 Task: Check the departure time for the last Miami Trolley from Downtown Miami to Midtown.
Action: Mouse moved to (279, 73)
Screenshot: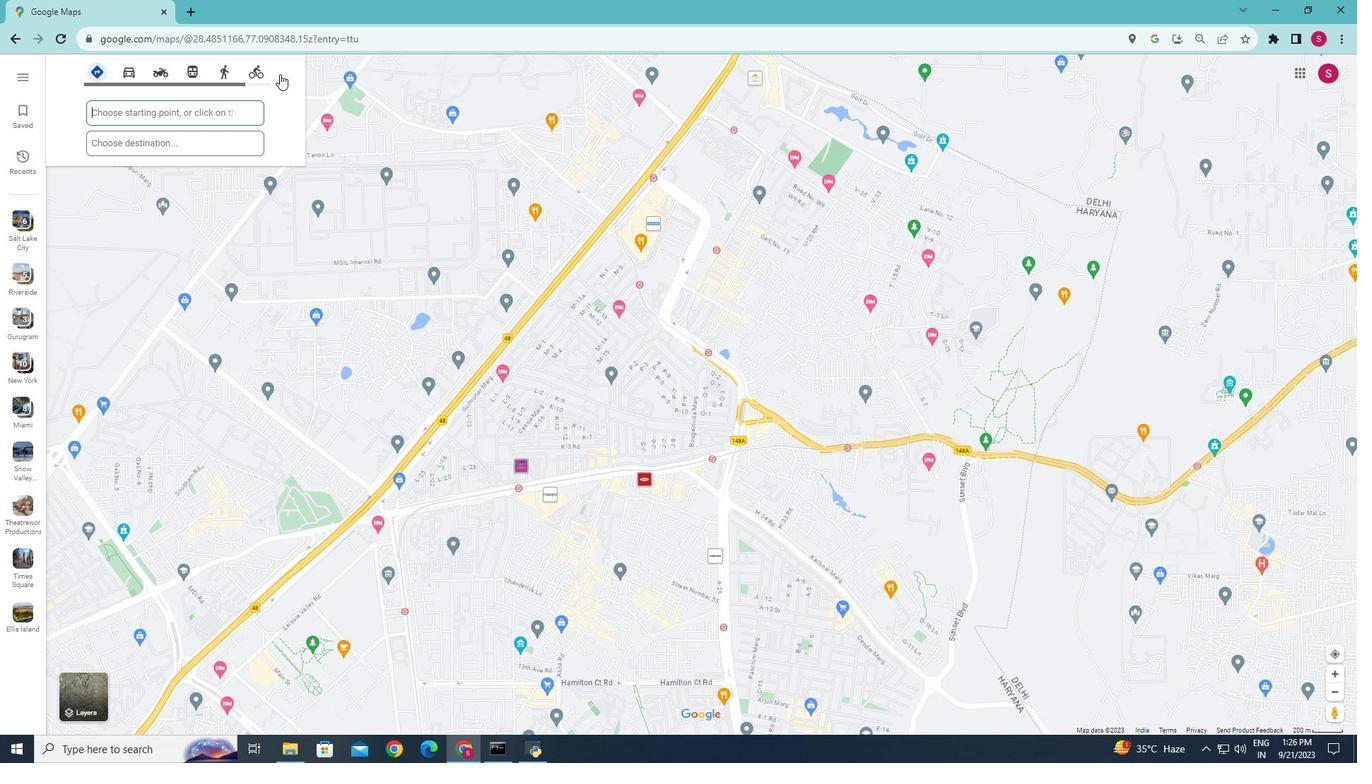 
Action: Mouse pressed left at (279, 73)
Screenshot: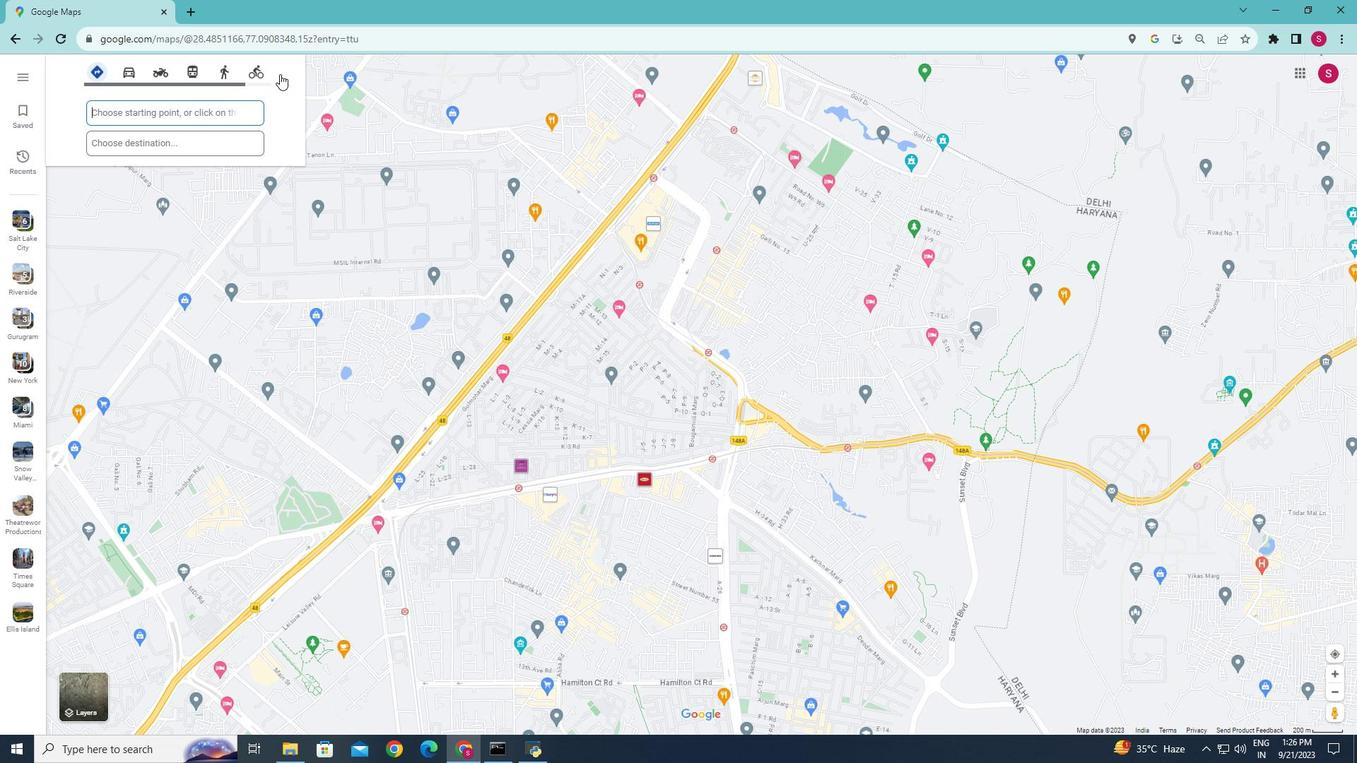 
Action: Mouse moved to (188, 70)
Screenshot: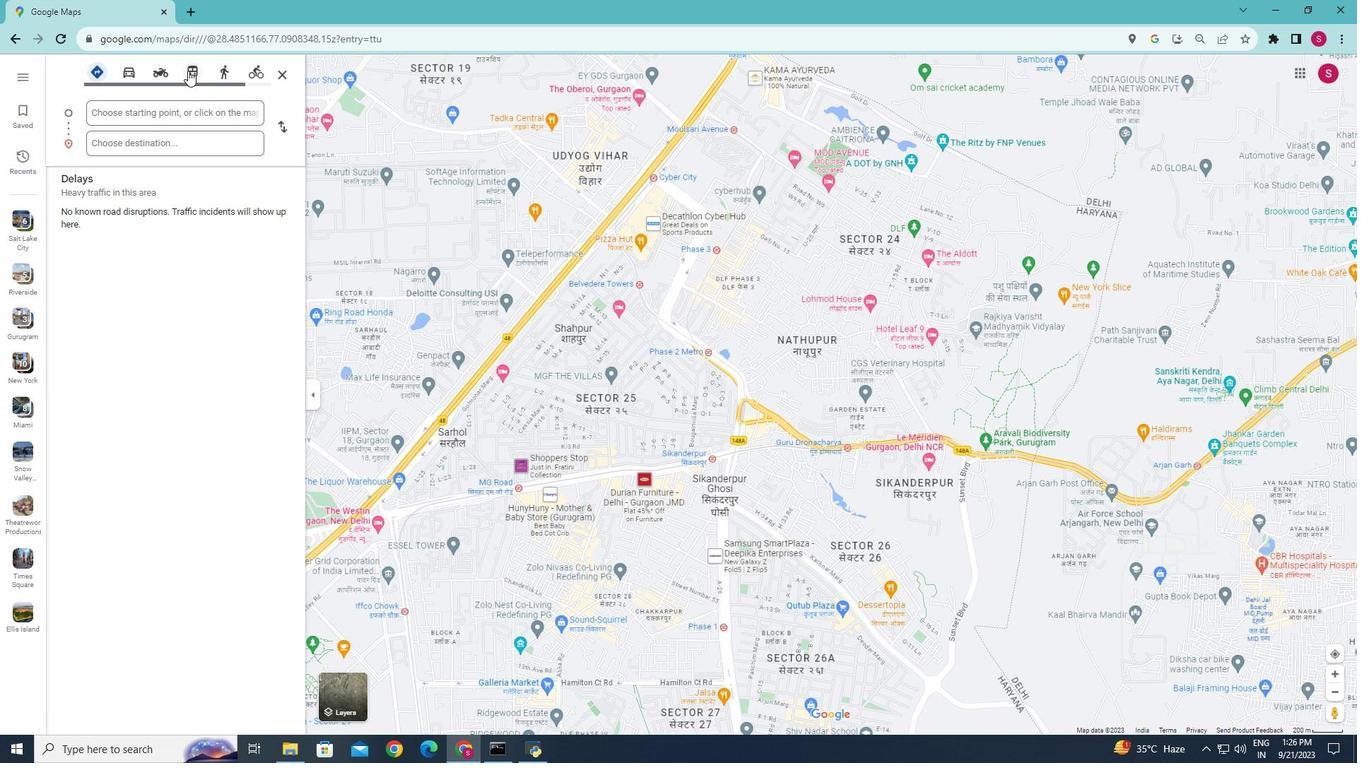 
Action: Mouse pressed left at (188, 70)
Screenshot: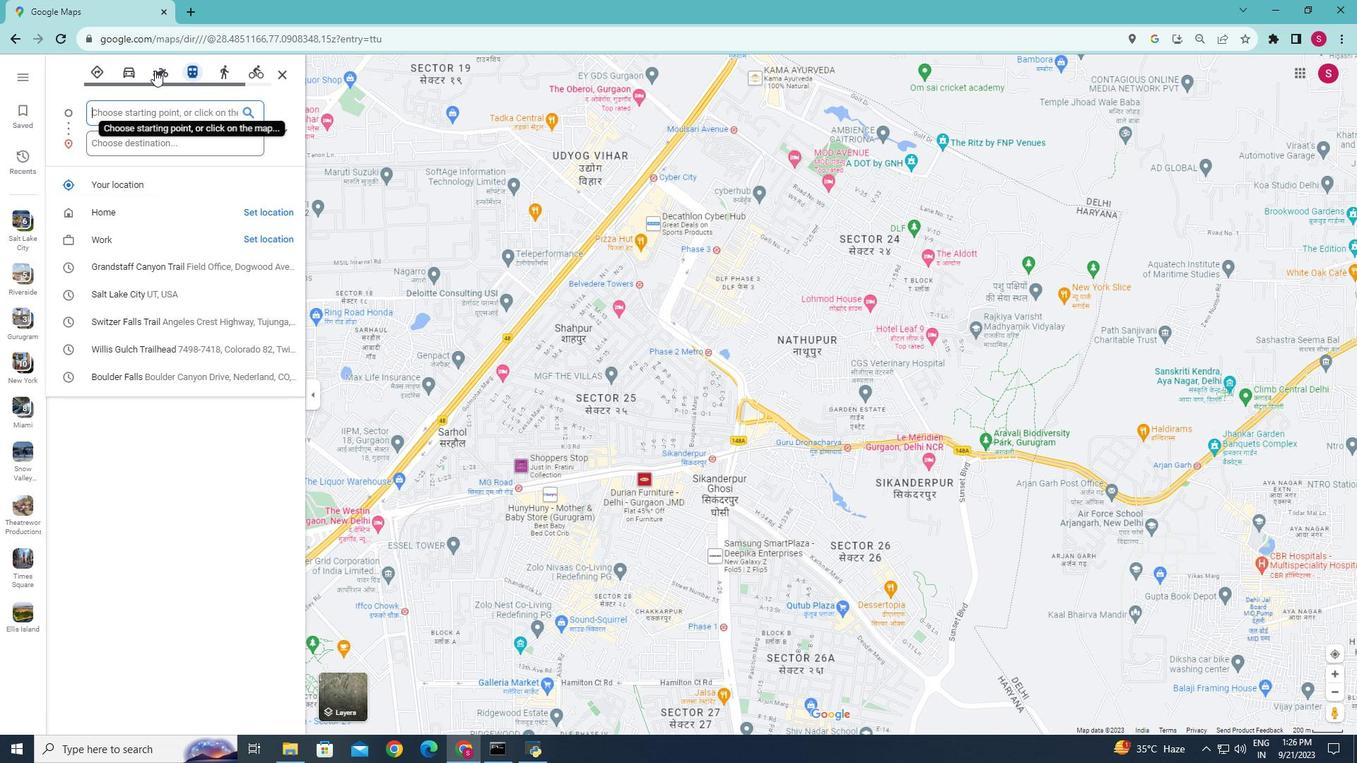 
Action: Mouse moved to (95, 65)
Screenshot: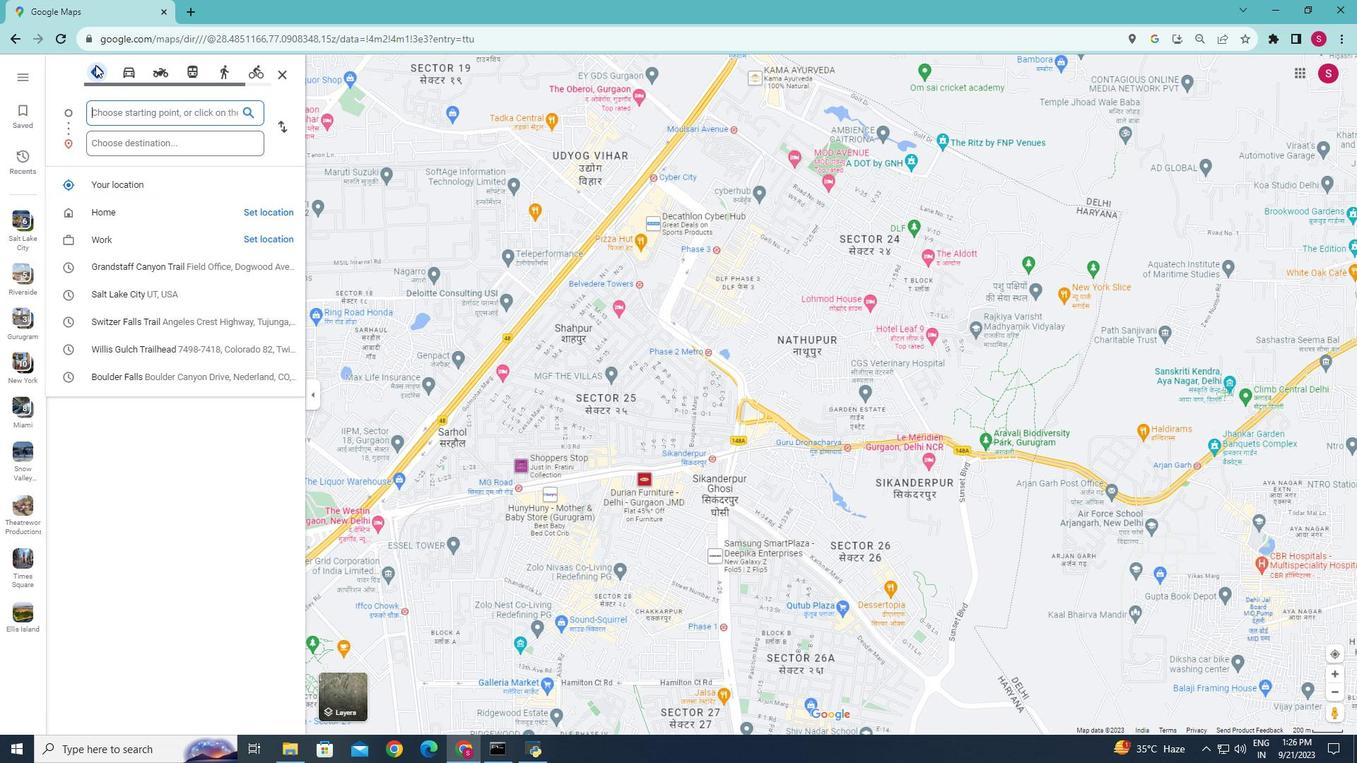 
Action: Mouse pressed left at (95, 65)
Screenshot: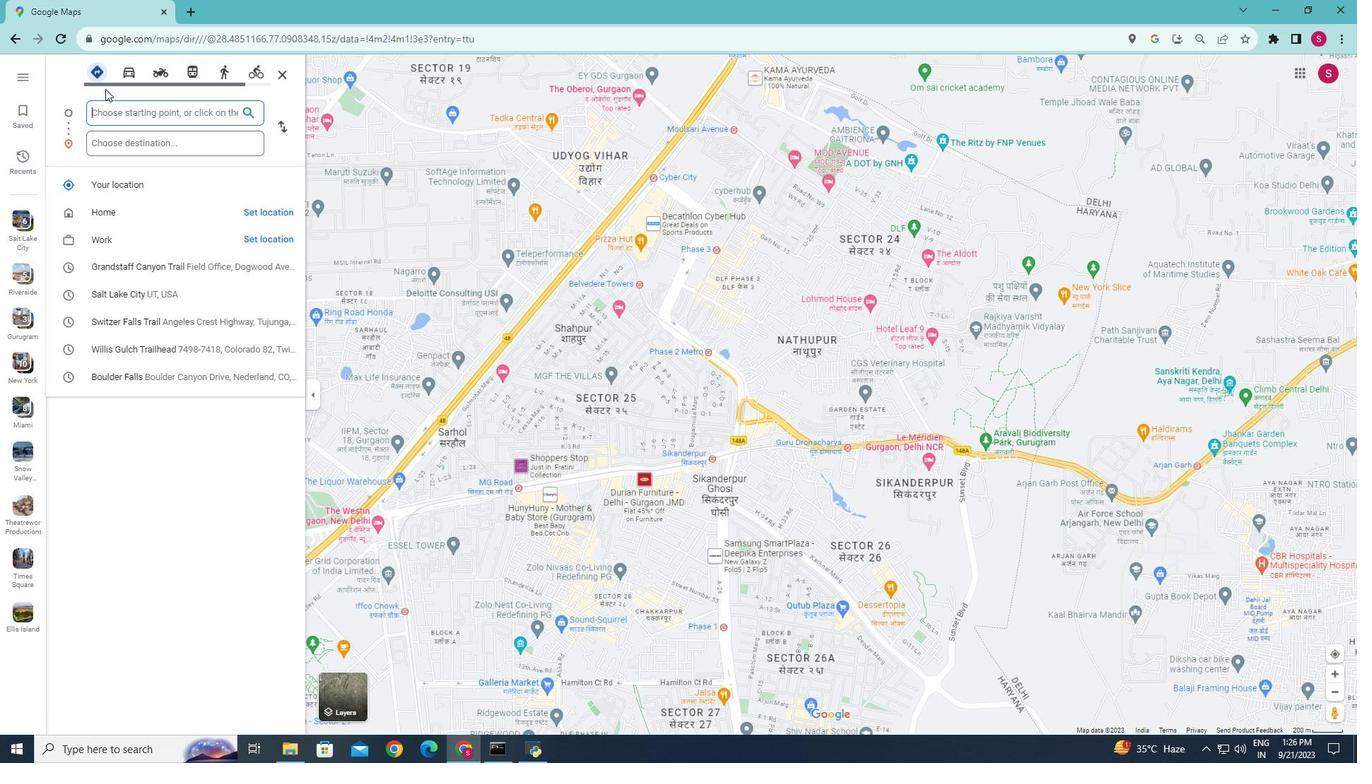 
Action: Mouse moved to (113, 107)
Screenshot: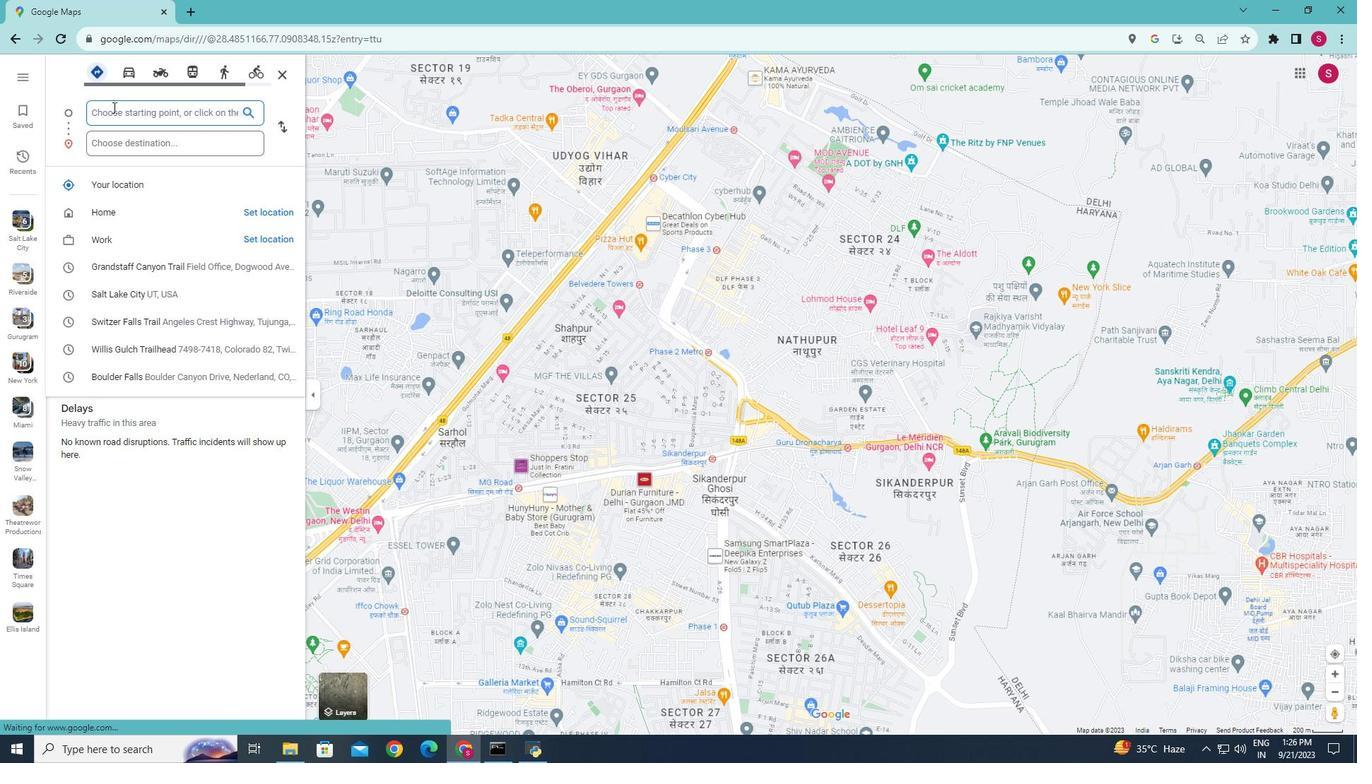 
Action: Mouse pressed left at (113, 107)
Screenshot: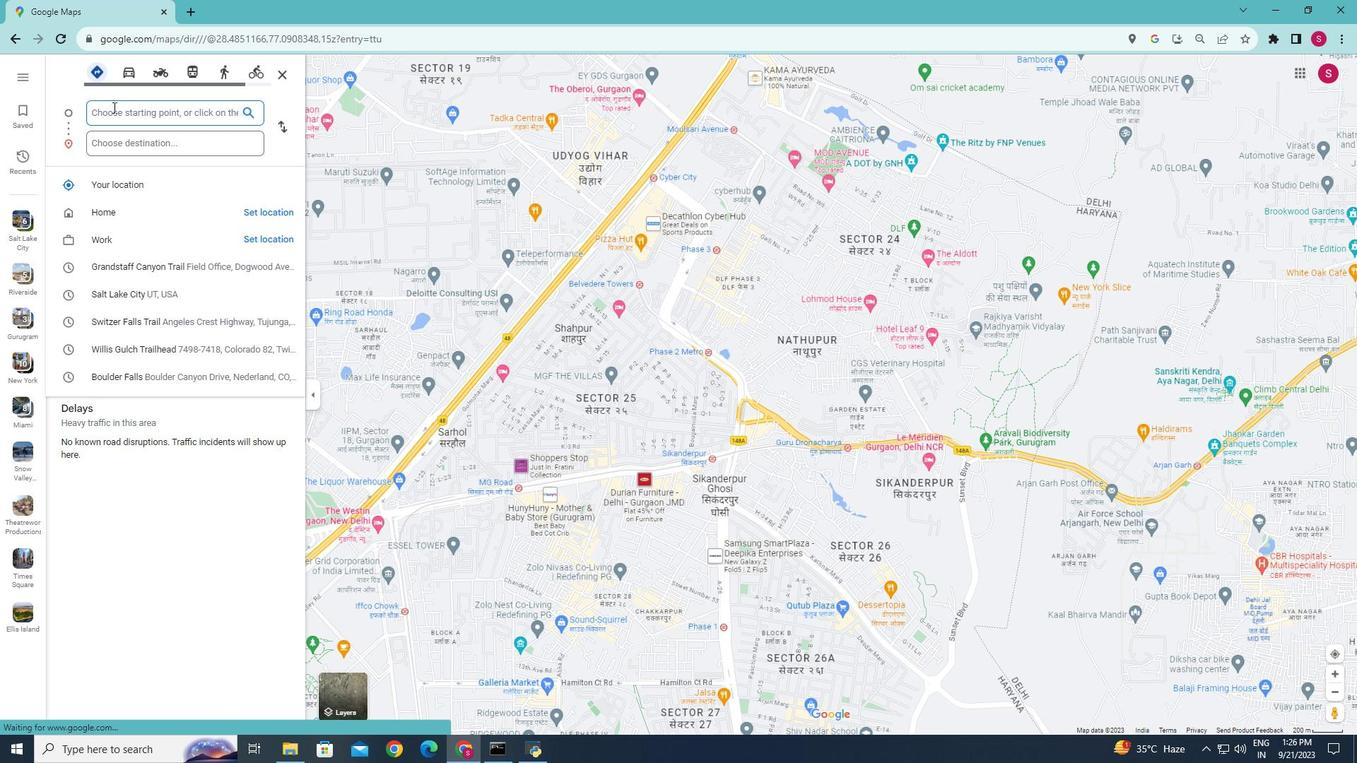 
Action: Mouse moved to (114, 110)
Screenshot: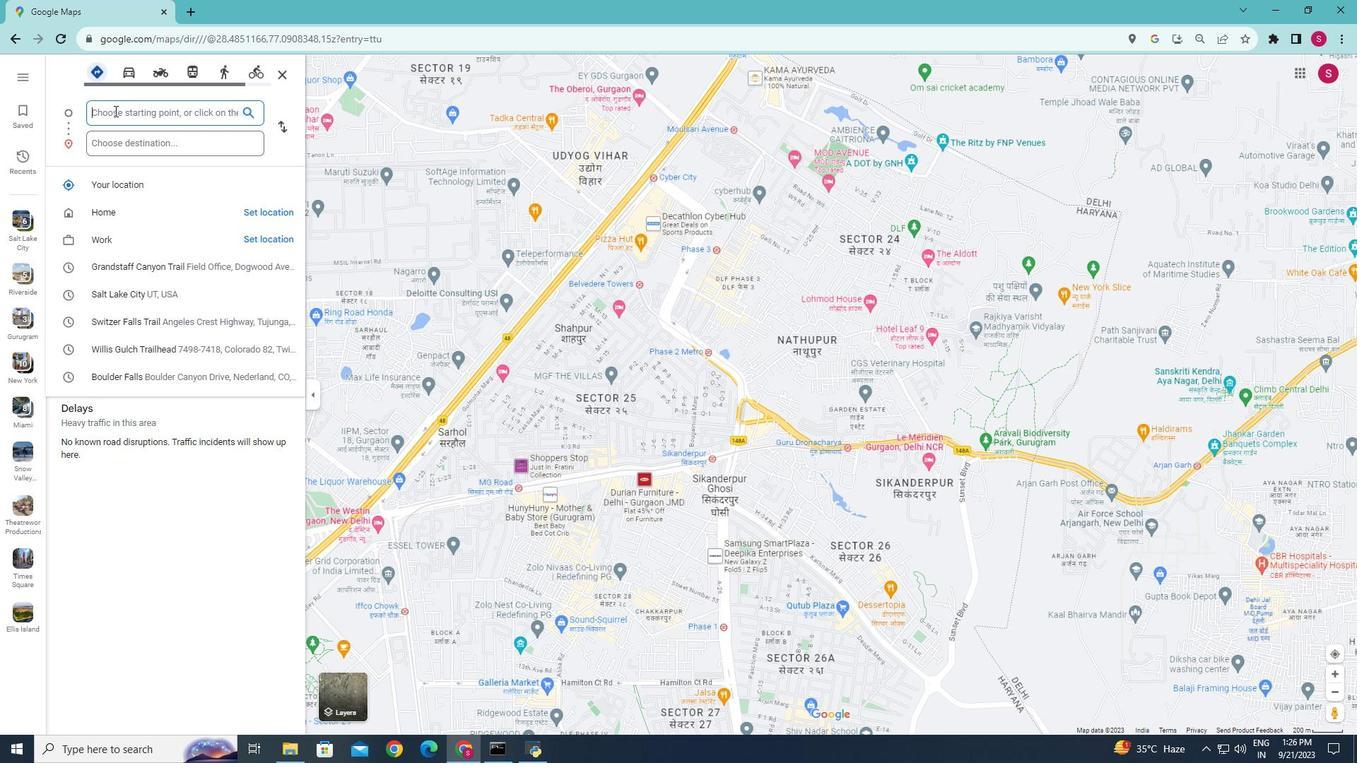 
Action: Mouse pressed left at (114, 110)
Screenshot: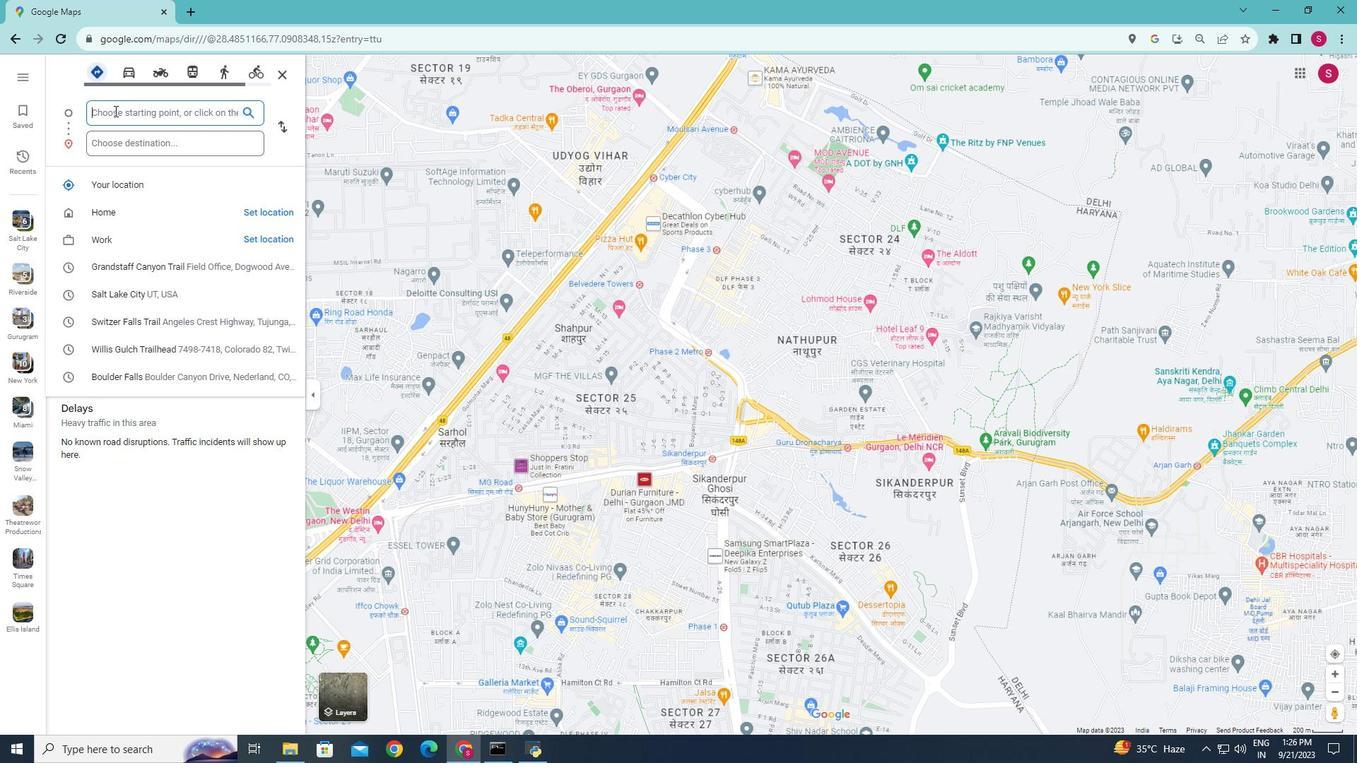 
Action: Key pressed <Key.caps_lock>D<Key.caps_lock>owntown<Key.space><Key.caps_lock>M<Key.caps_lock>iami
Screenshot: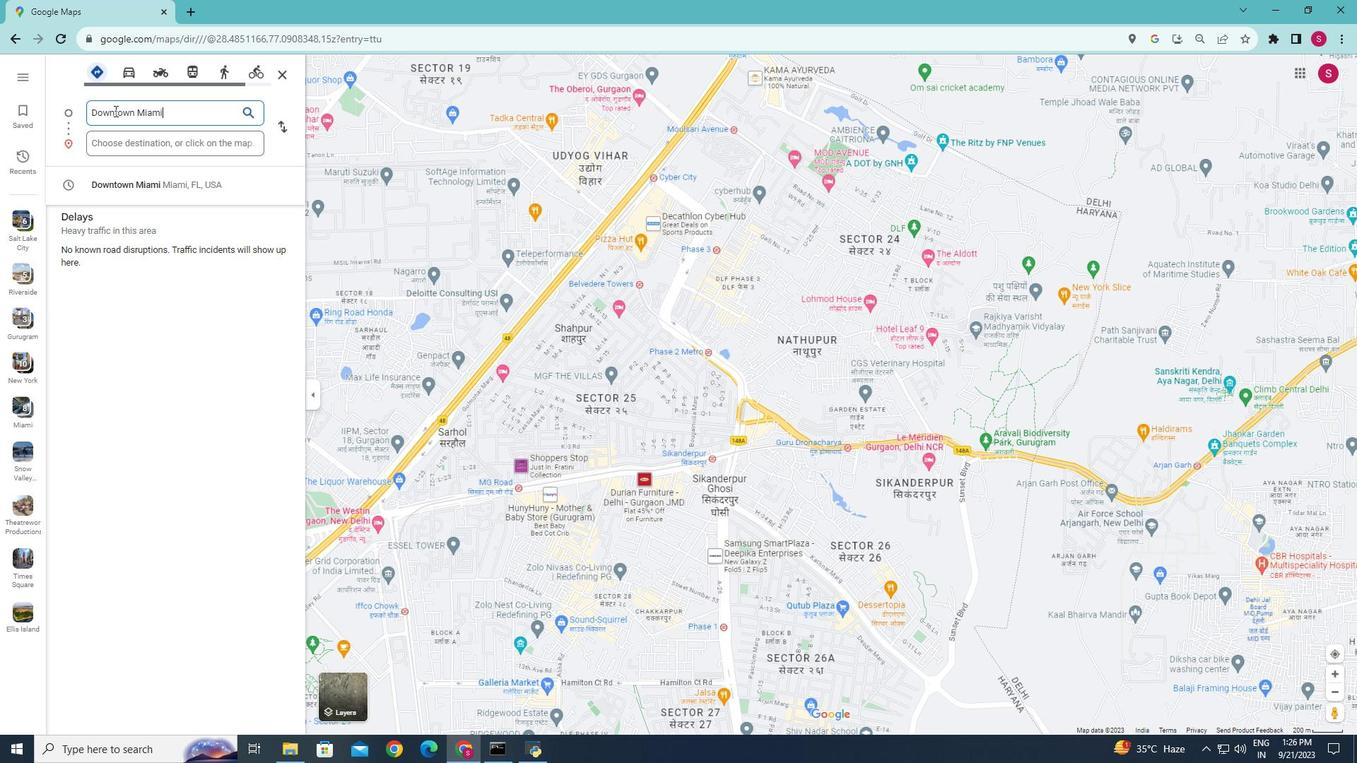 
Action: Mouse moved to (167, 183)
Screenshot: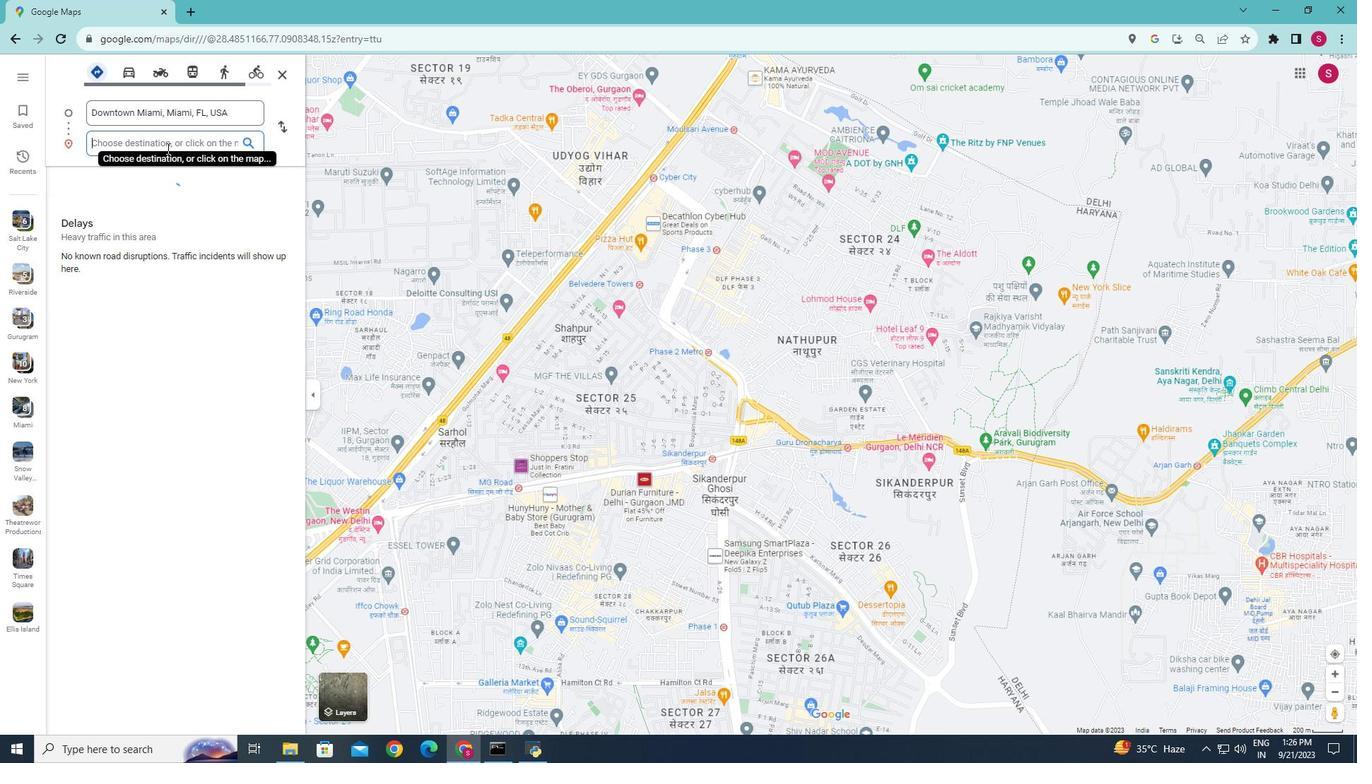 
Action: Mouse pressed left at (167, 183)
Screenshot: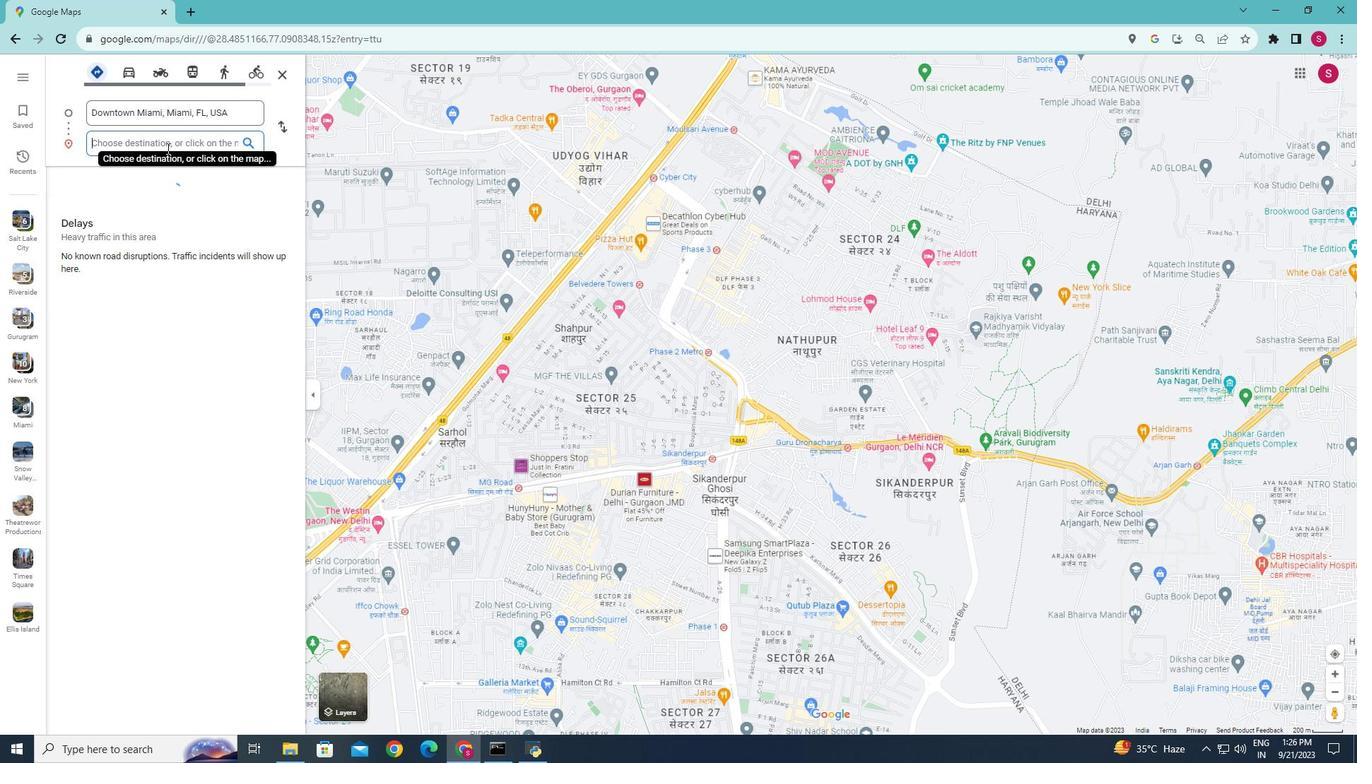 
Action: Mouse moved to (166, 145)
Screenshot: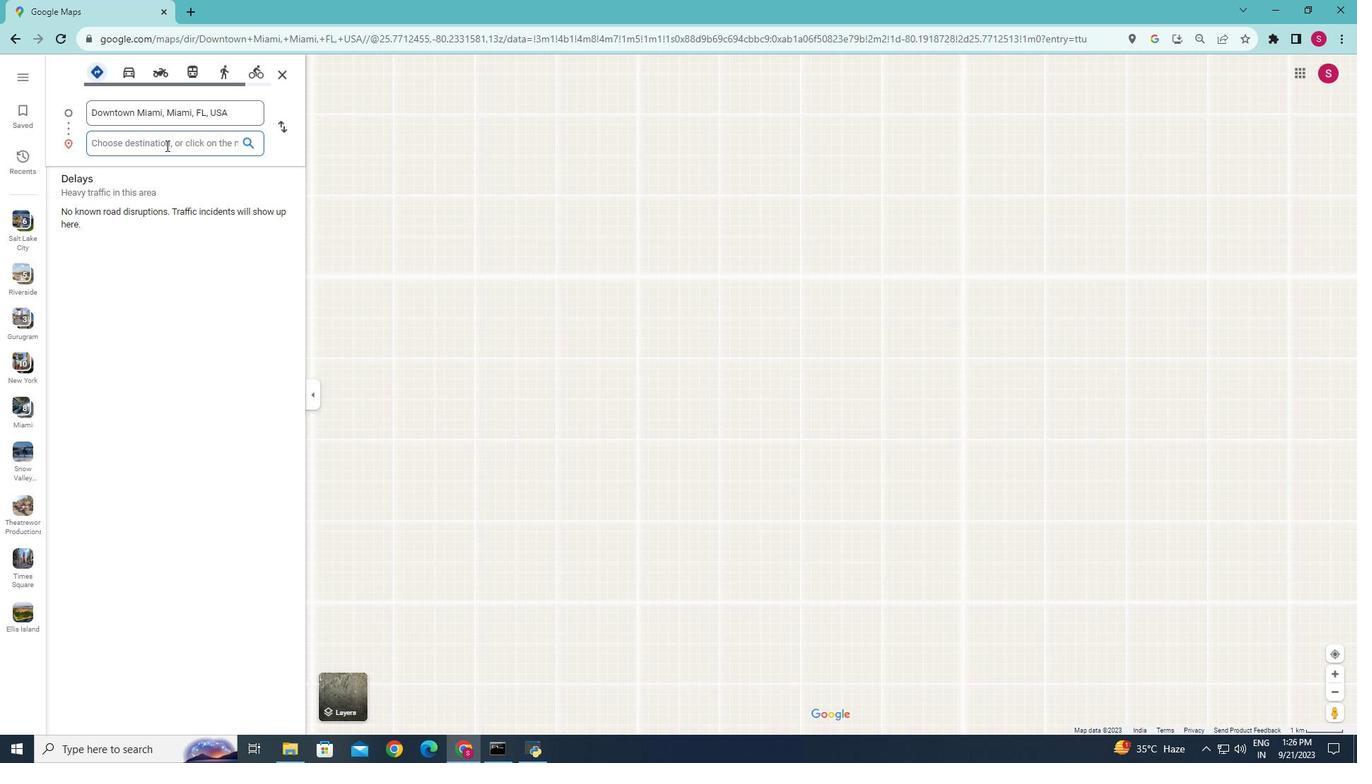 
Action: Mouse pressed left at (166, 145)
Screenshot: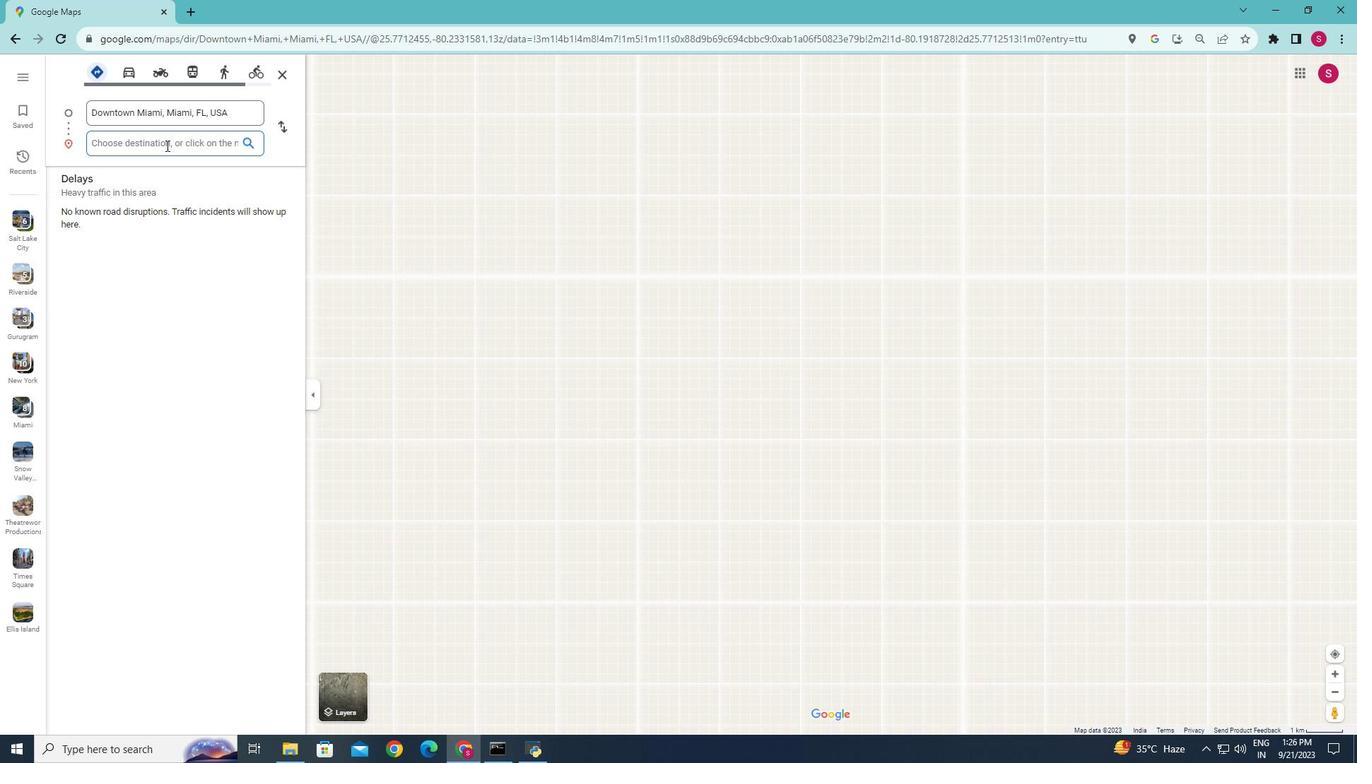
Action: Key pressed <Key.caps_lock>M<Key.caps_lock>idtown
Screenshot: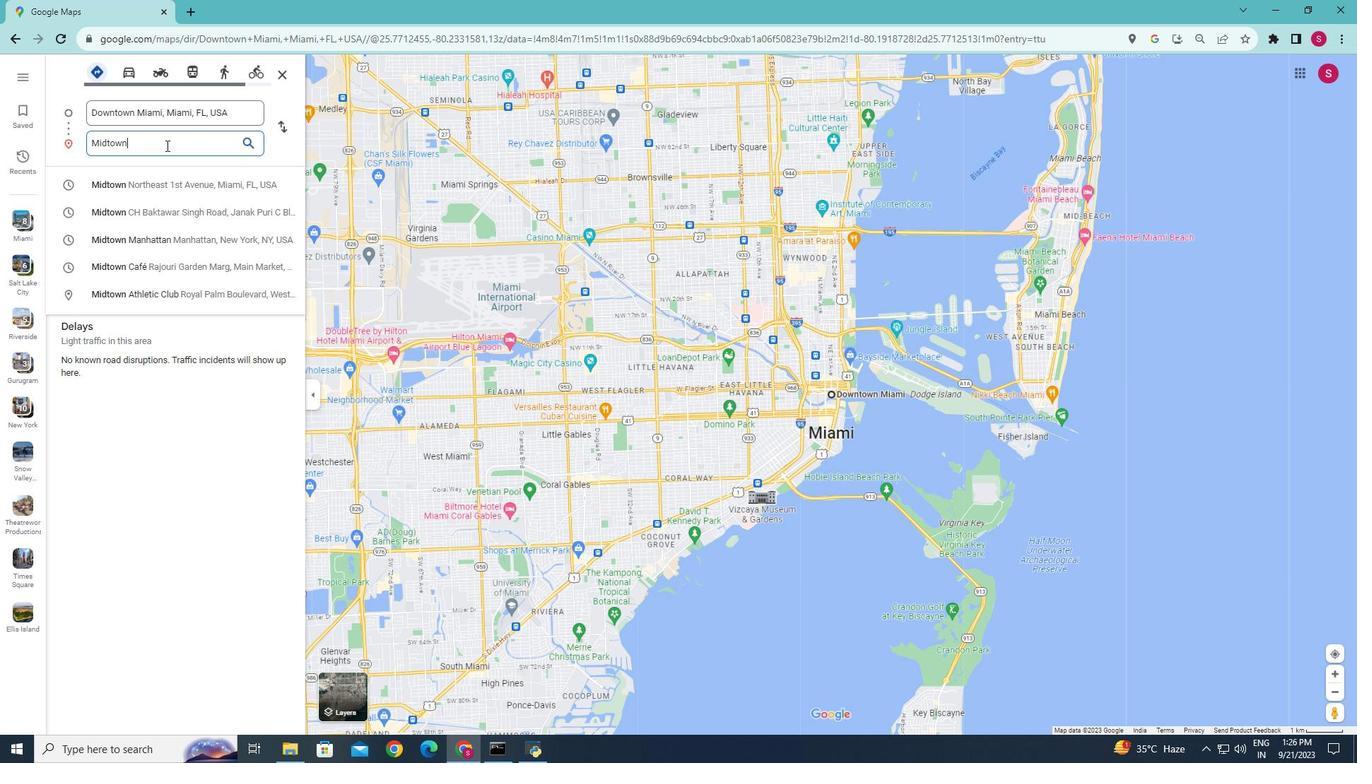 
Action: Mouse moved to (168, 186)
Screenshot: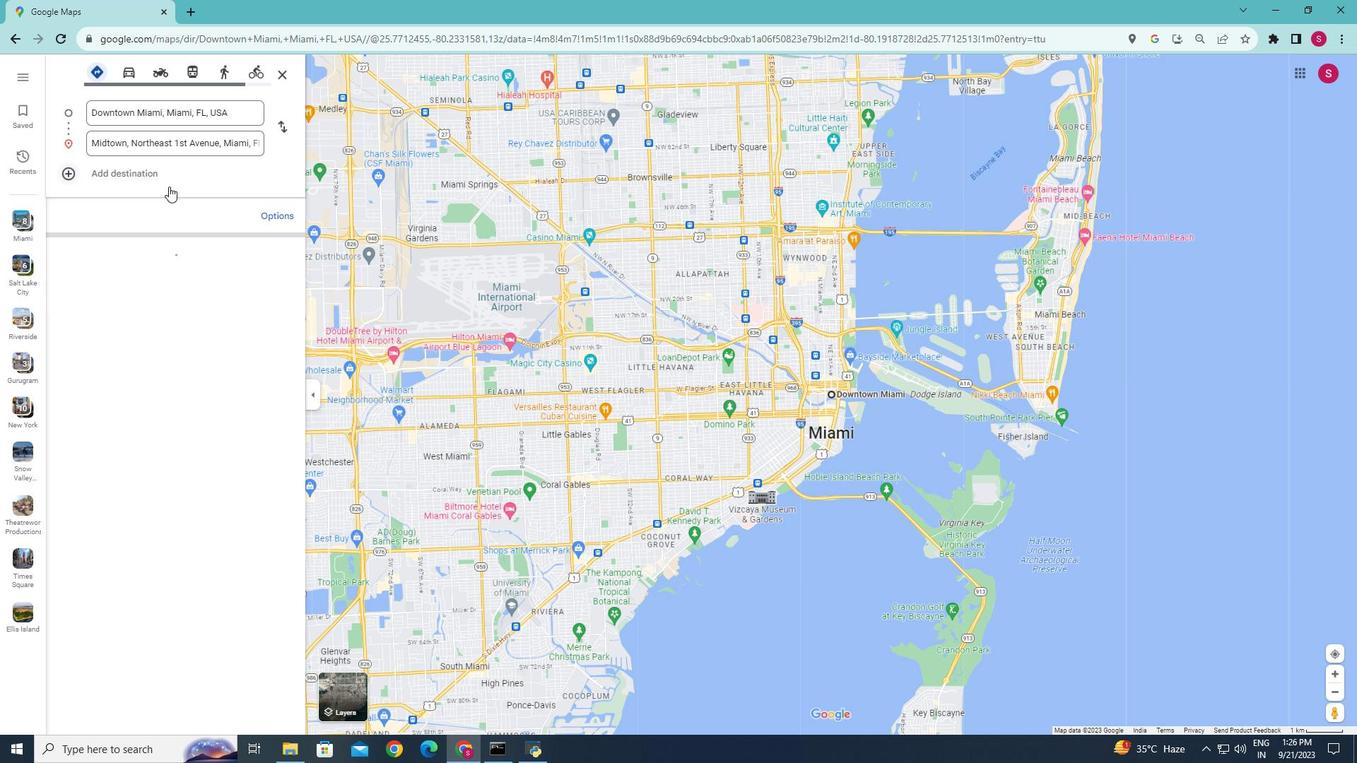 
Action: Mouse pressed left at (168, 186)
Screenshot: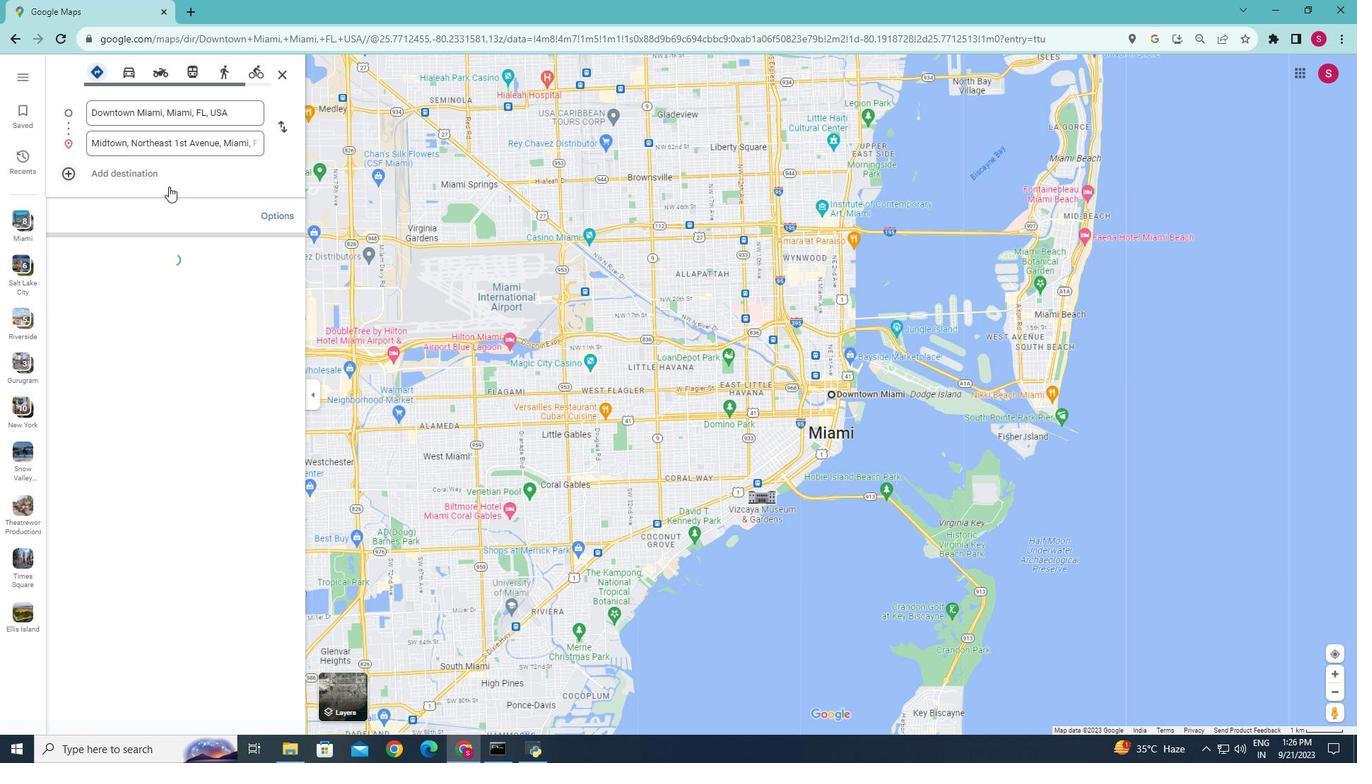 
Action: Mouse moved to (269, 212)
Screenshot: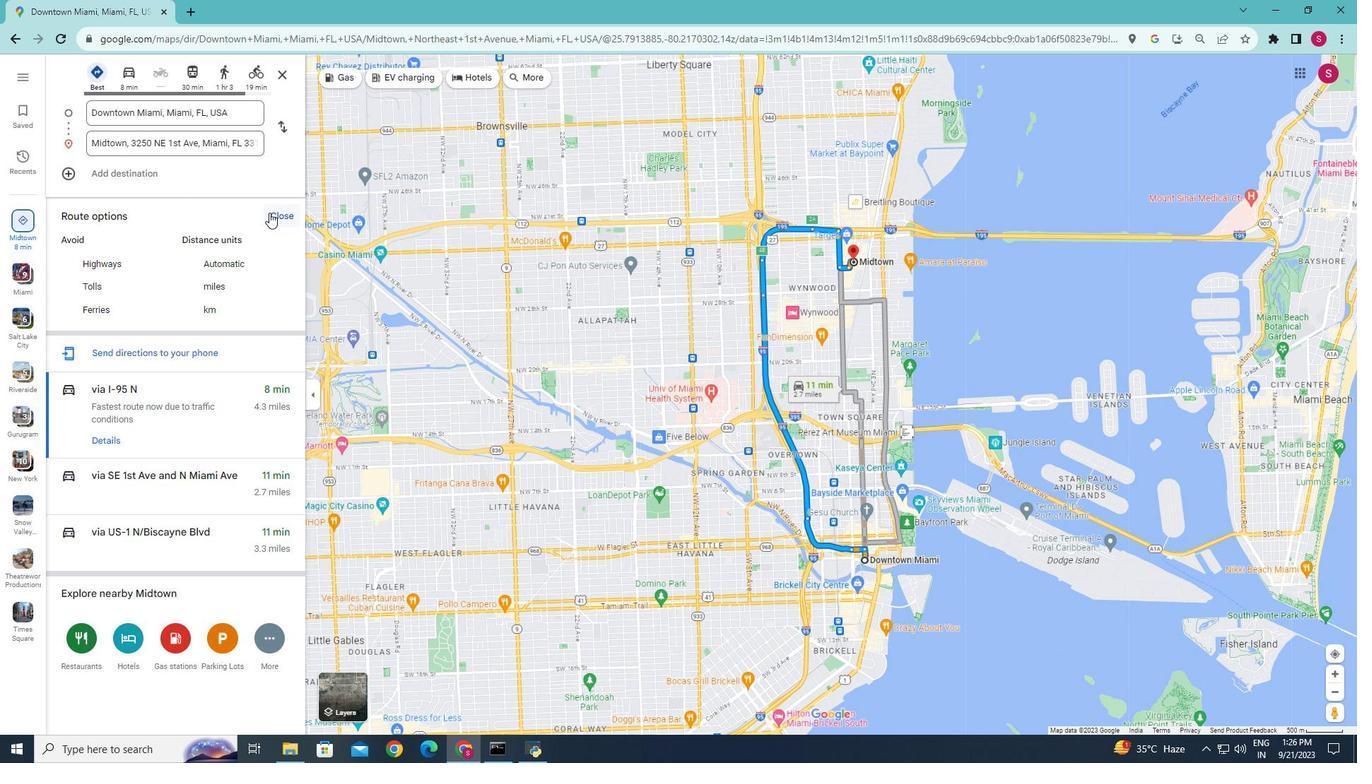 
Action: Mouse pressed left at (269, 212)
Screenshot: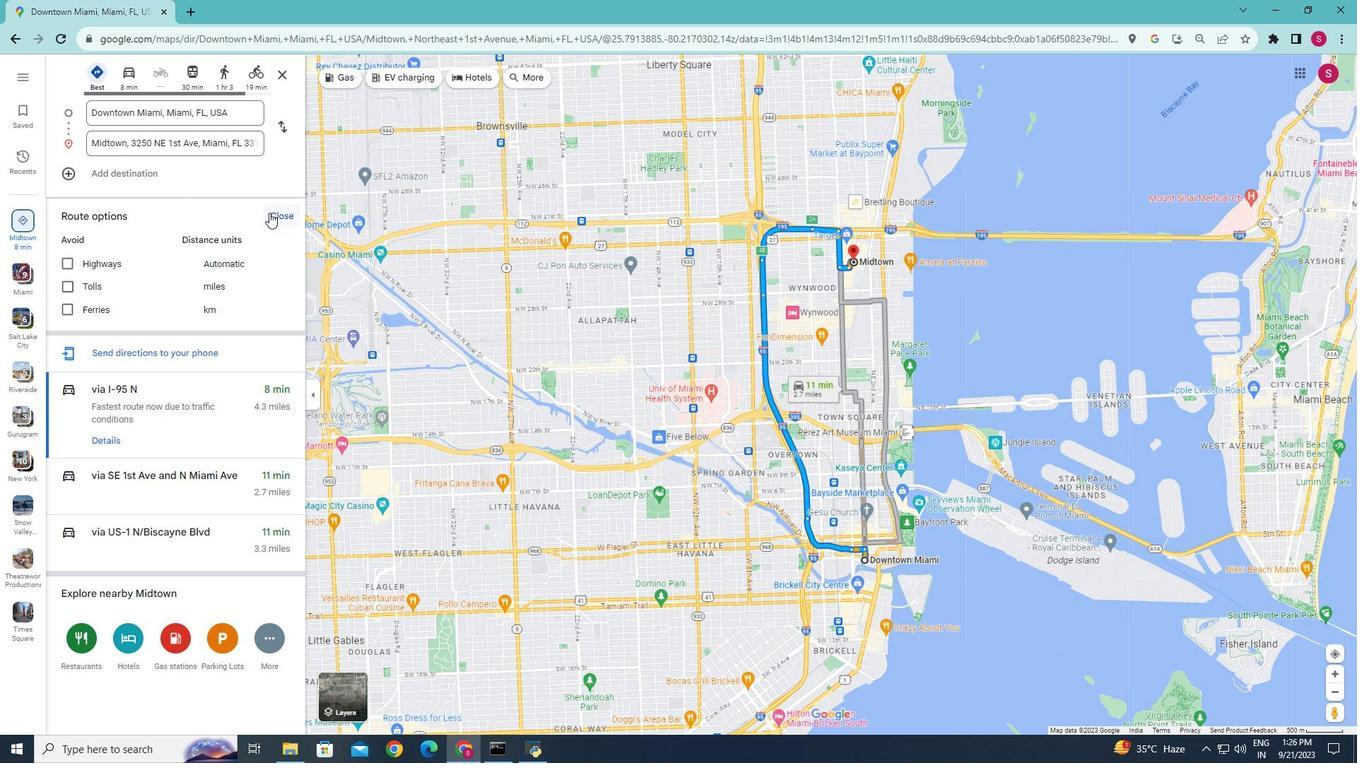 
Action: Mouse moved to (141, 267)
Screenshot: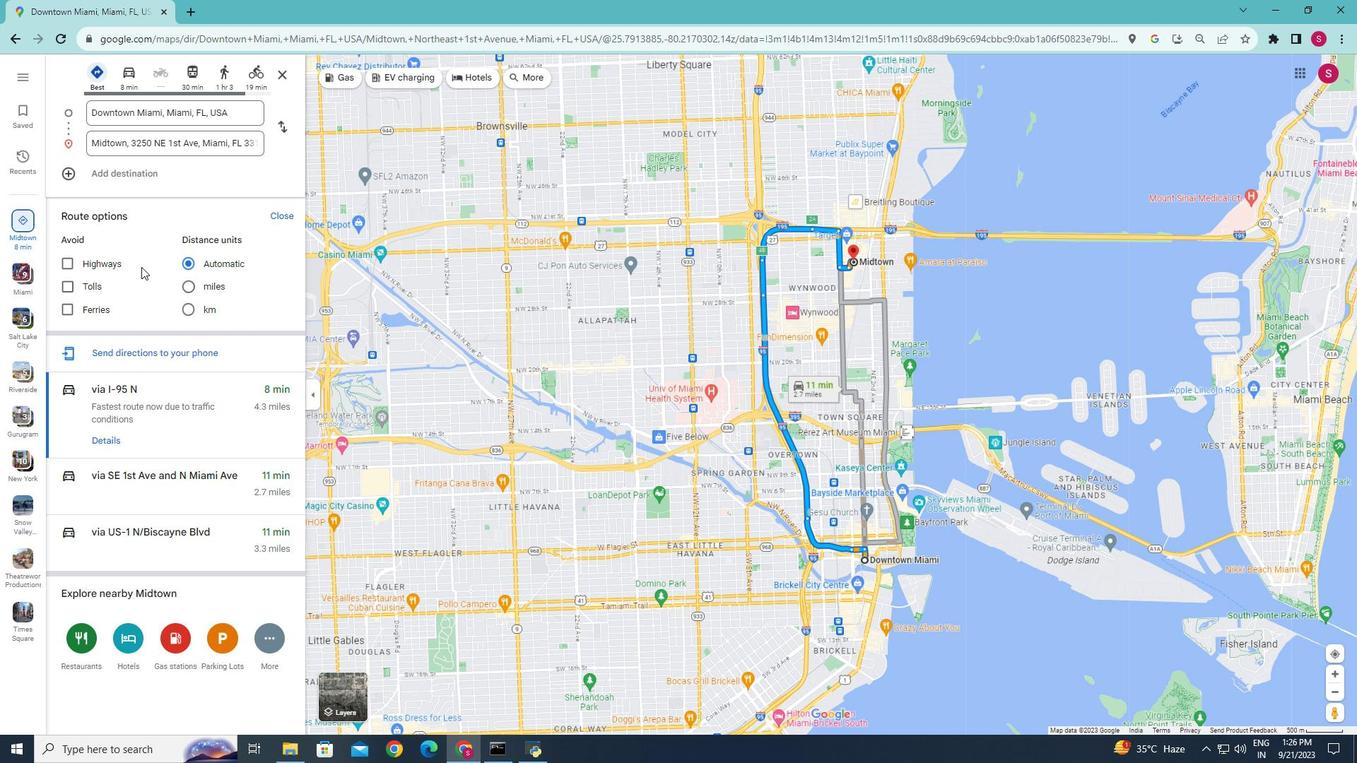 
Action: Mouse scrolled (141, 266) with delta (0, 0)
Screenshot: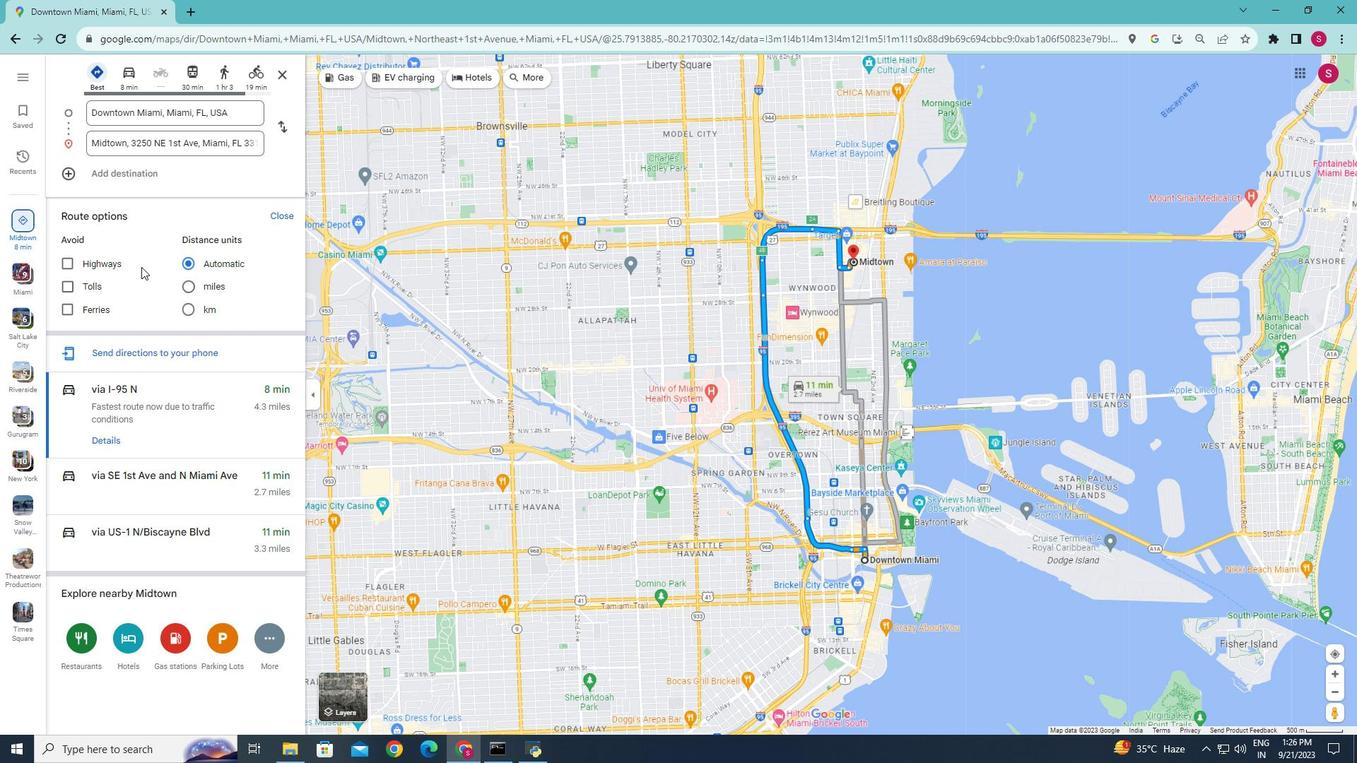 
Action: Mouse moved to (142, 281)
Screenshot: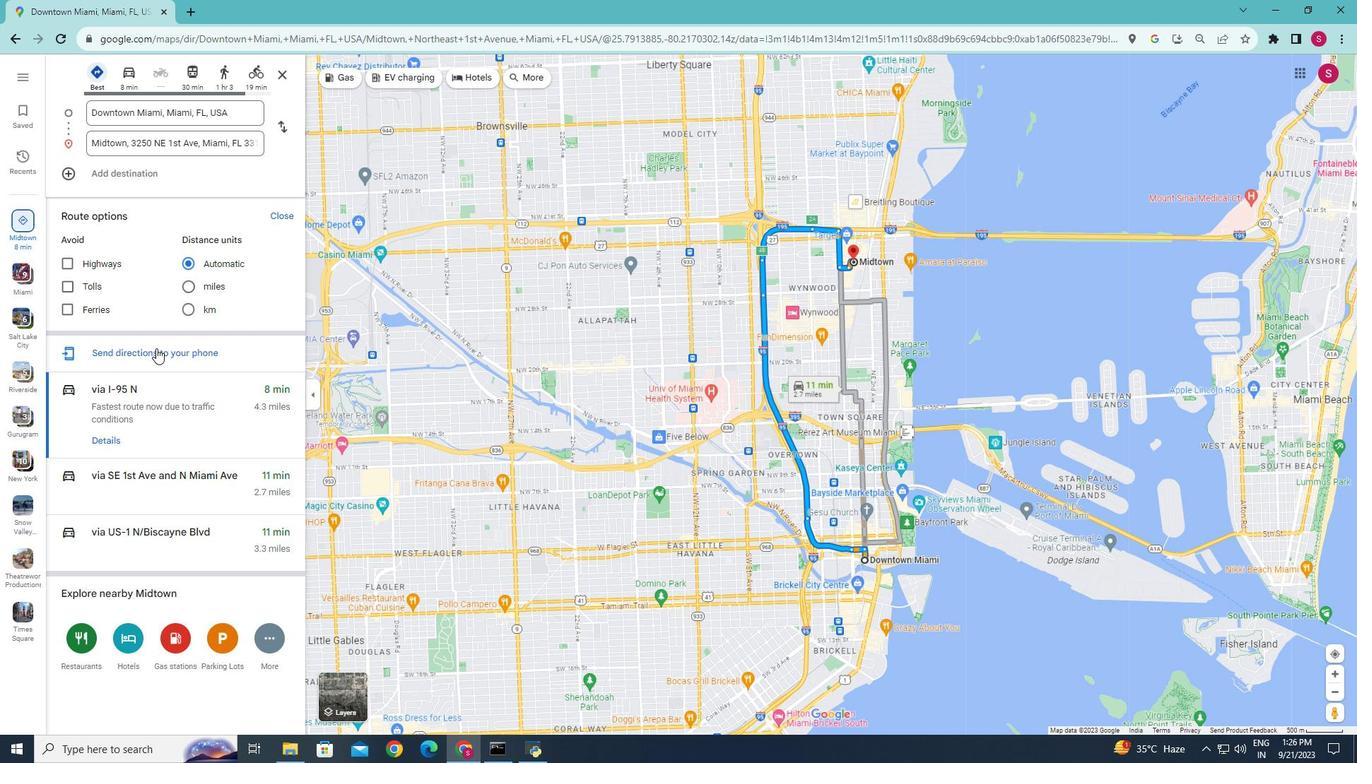 
Action: Mouse scrolled (142, 280) with delta (0, 0)
Screenshot: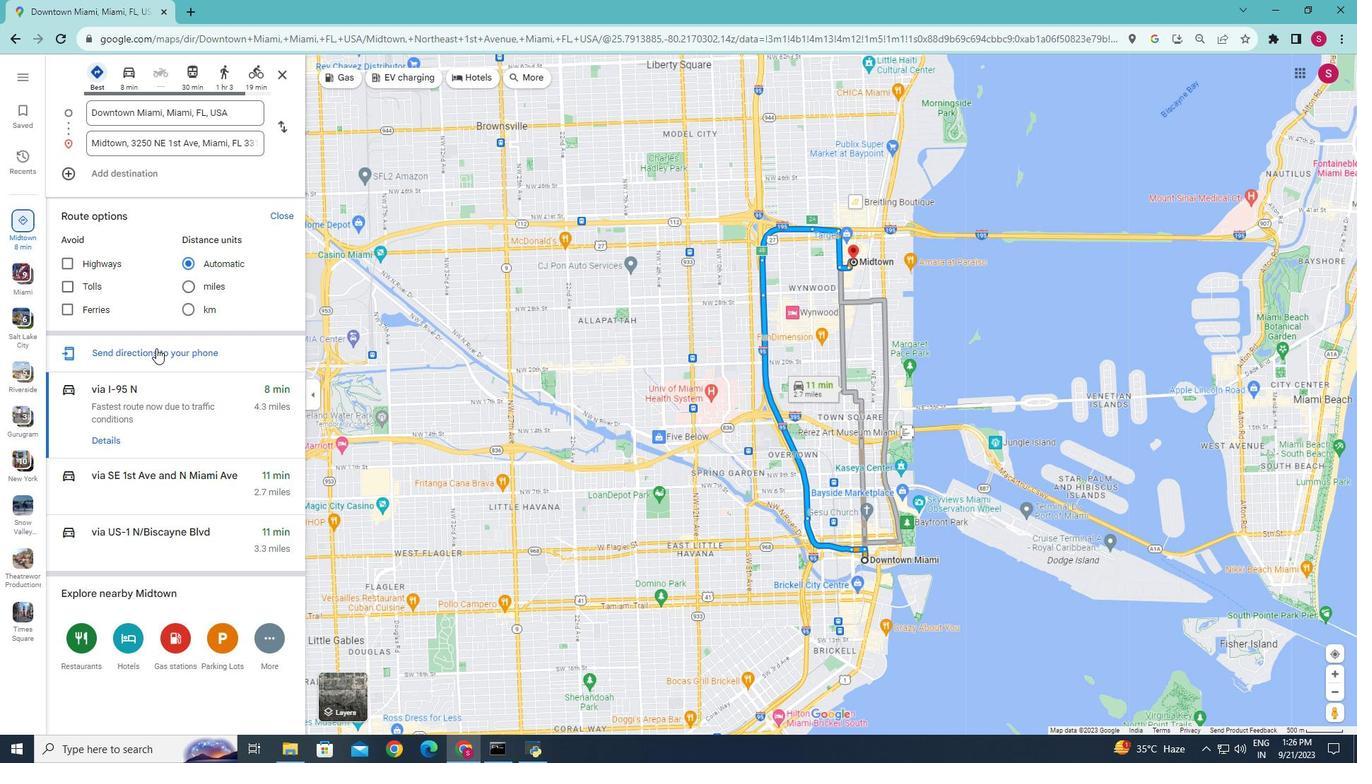 
Action: Mouse moved to (143, 284)
Screenshot: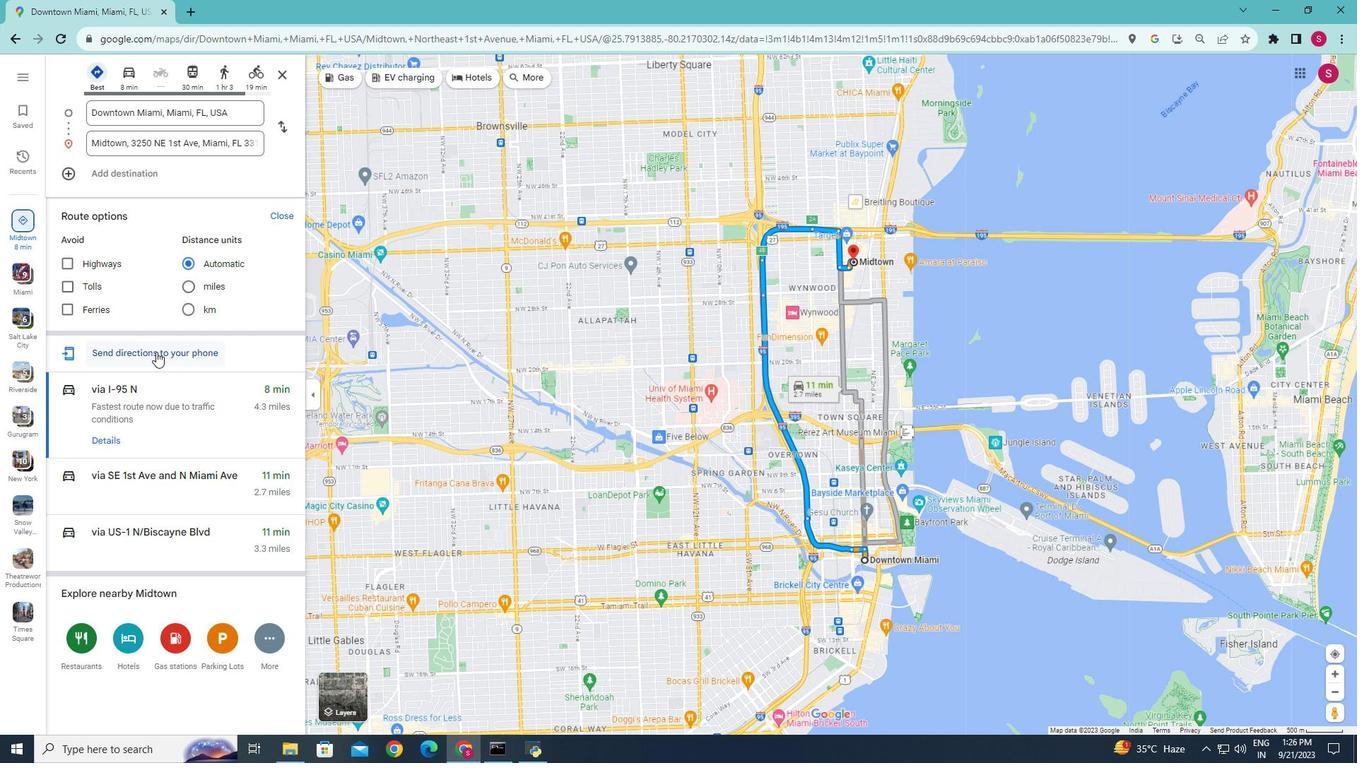
Action: Mouse scrolled (143, 284) with delta (0, 0)
Screenshot: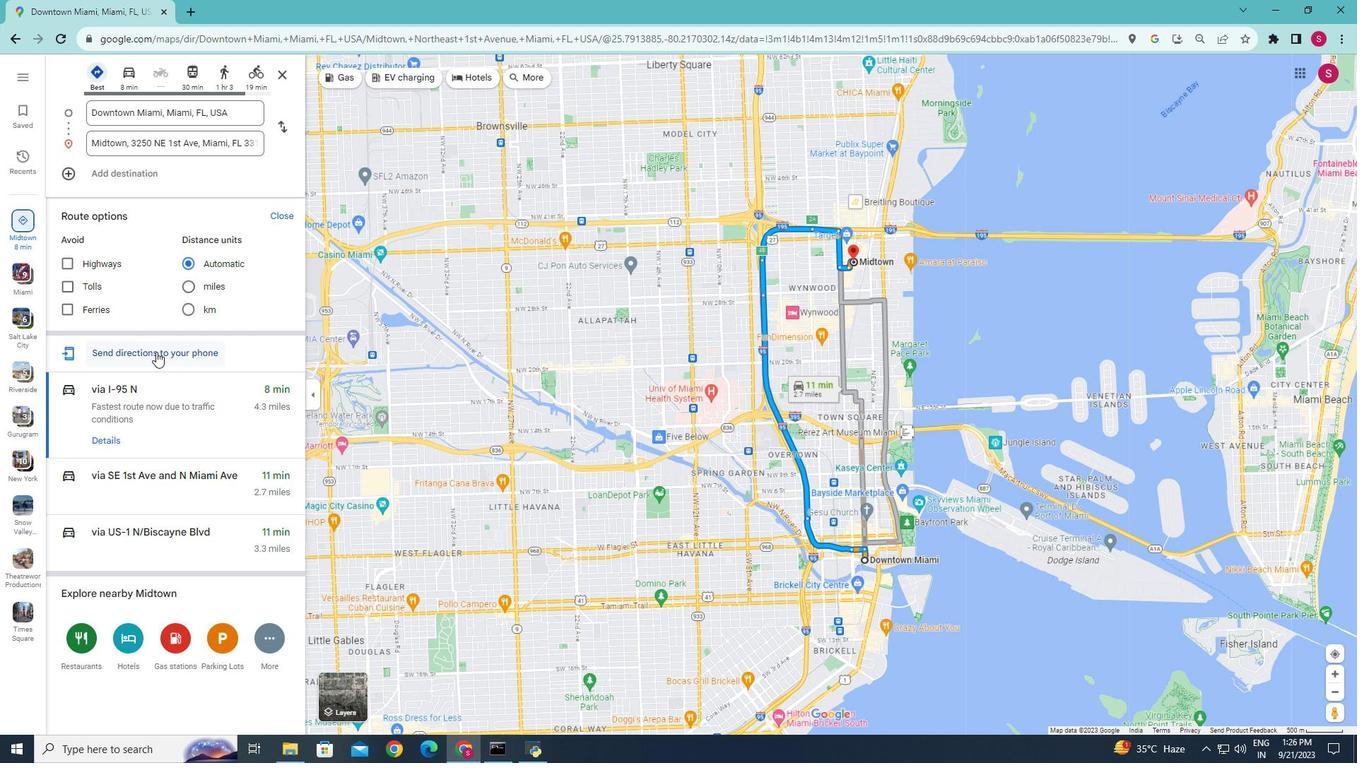 
Action: Mouse moved to (113, 438)
Screenshot: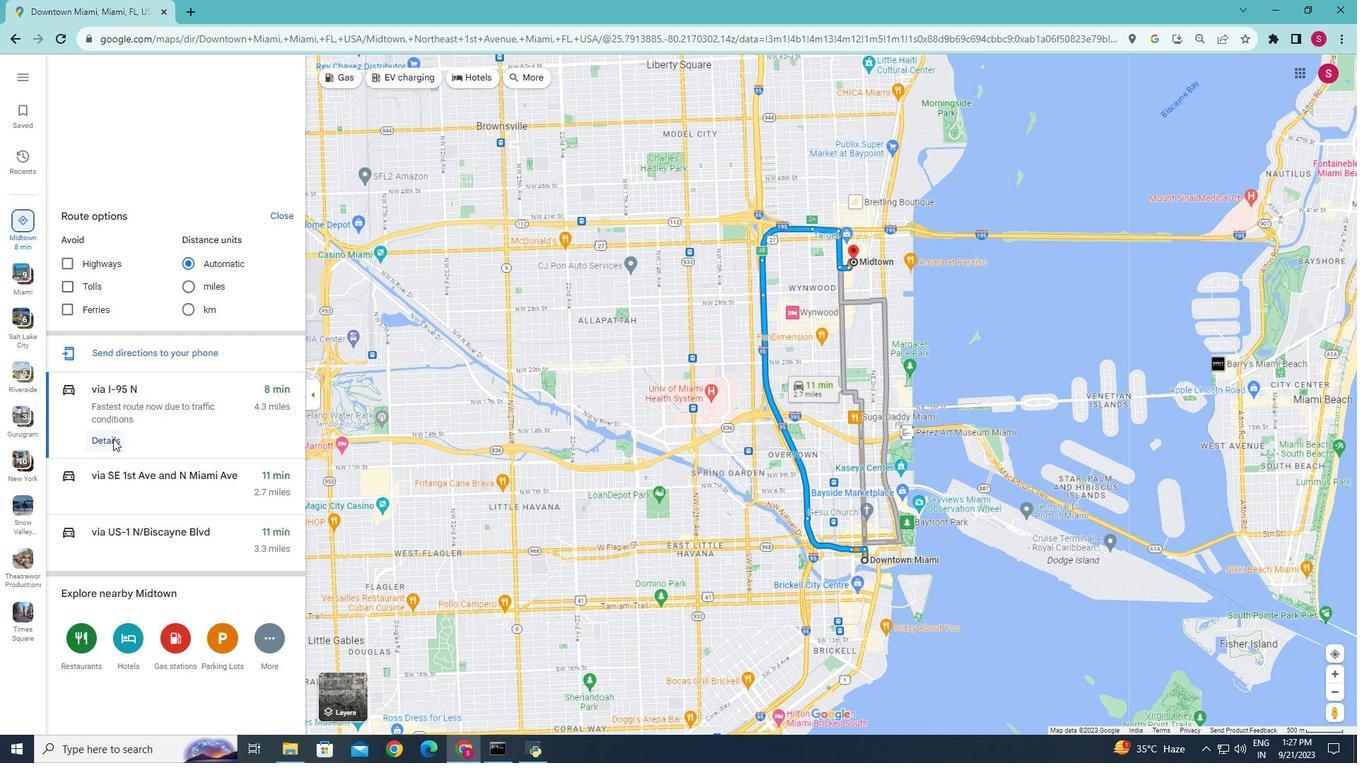 
Action: Mouse pressed left at (113, 438)
Screenshot: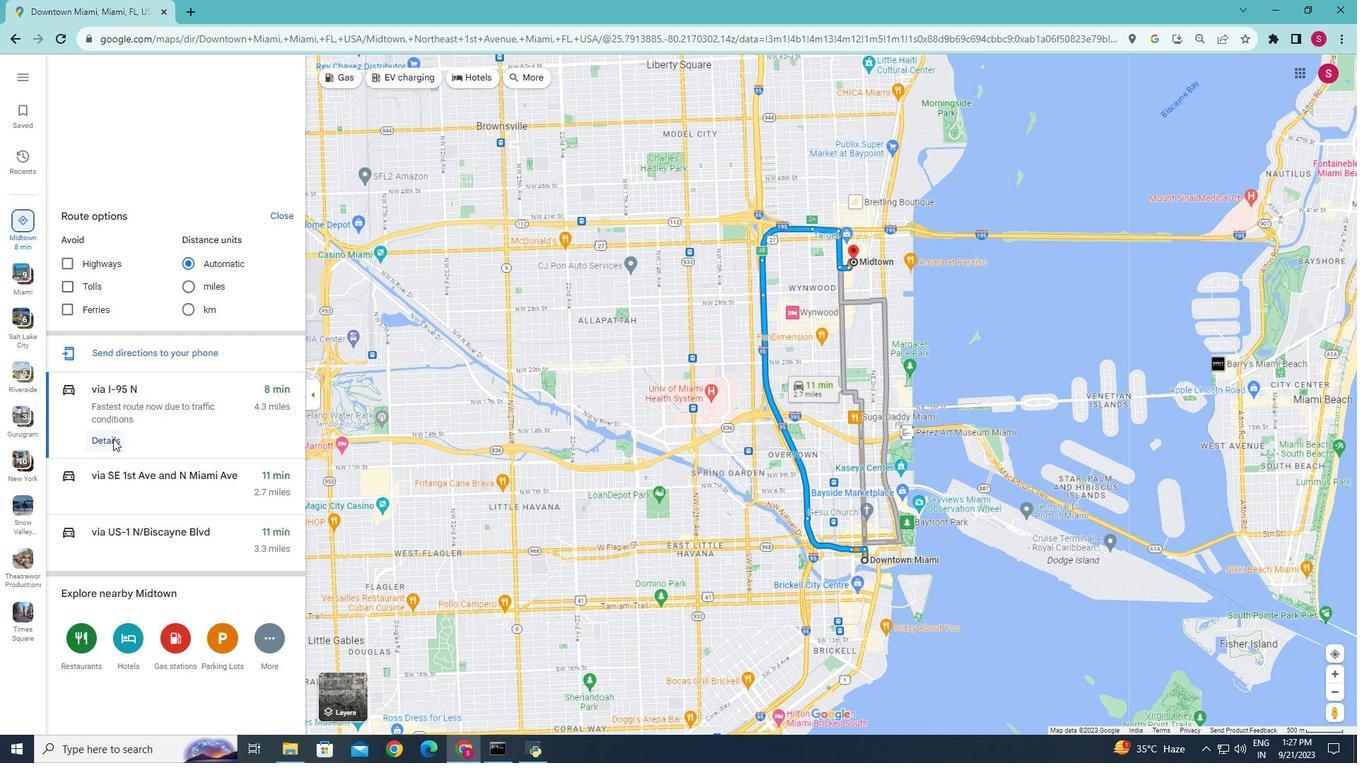 
Action: Mouse moved to (64, 67)
Screenshot: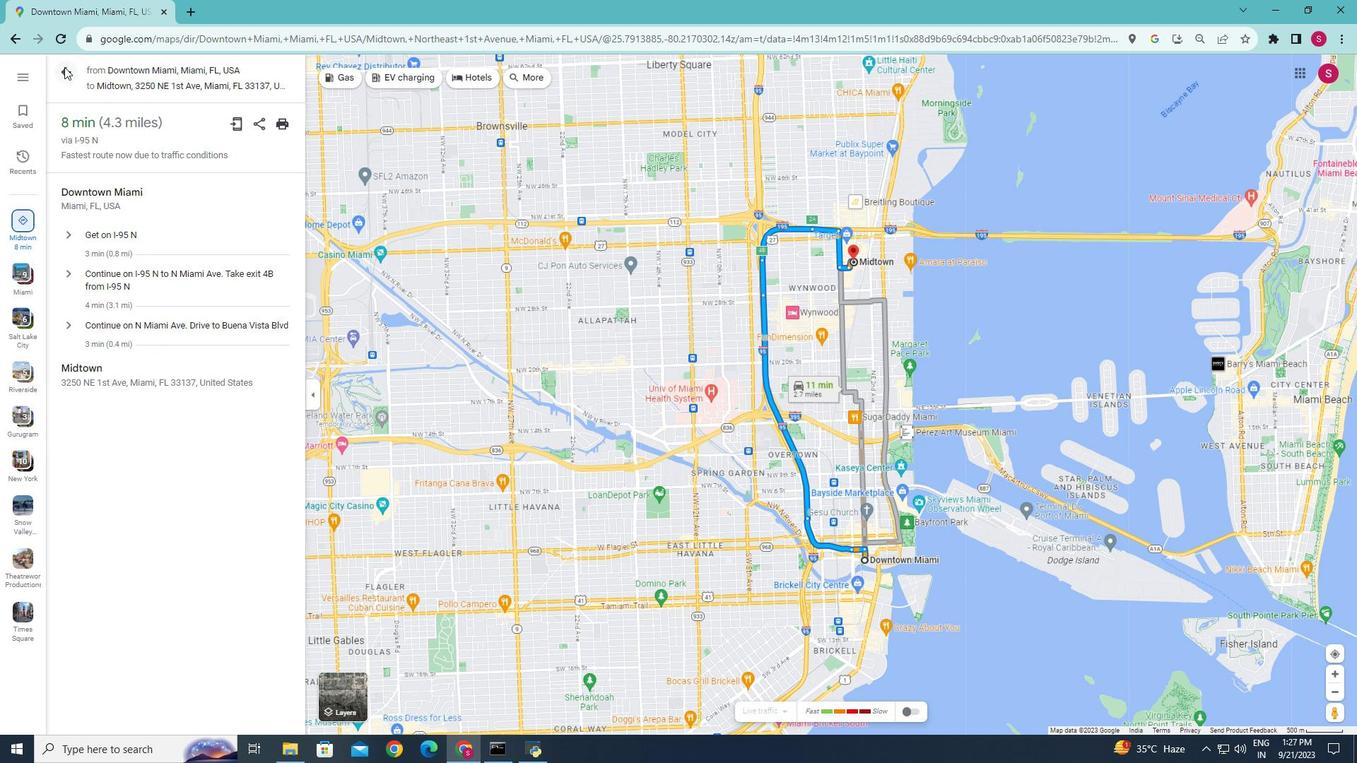 
Action: Mouse pressed left at (64, 67)
Screenshot: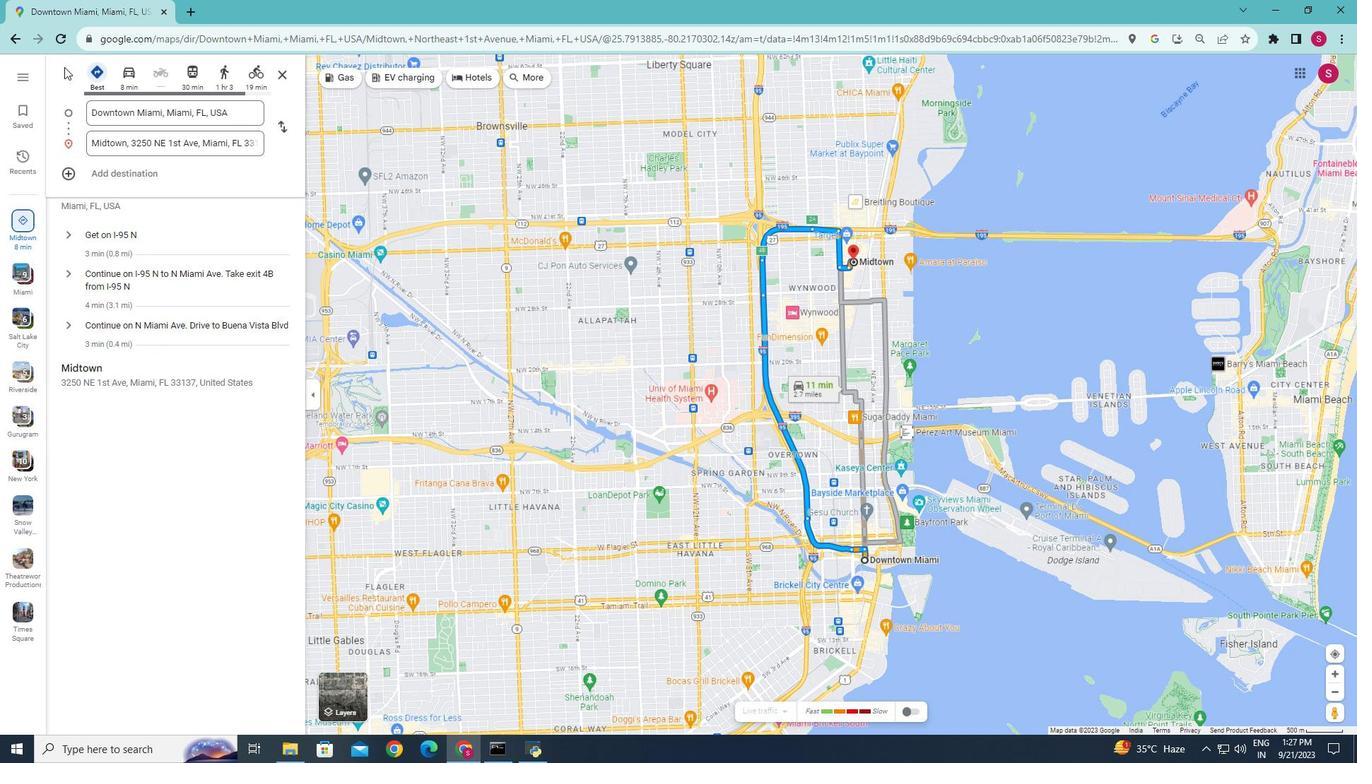 
Action: Mouse moved to (215, 128)
Screenshot: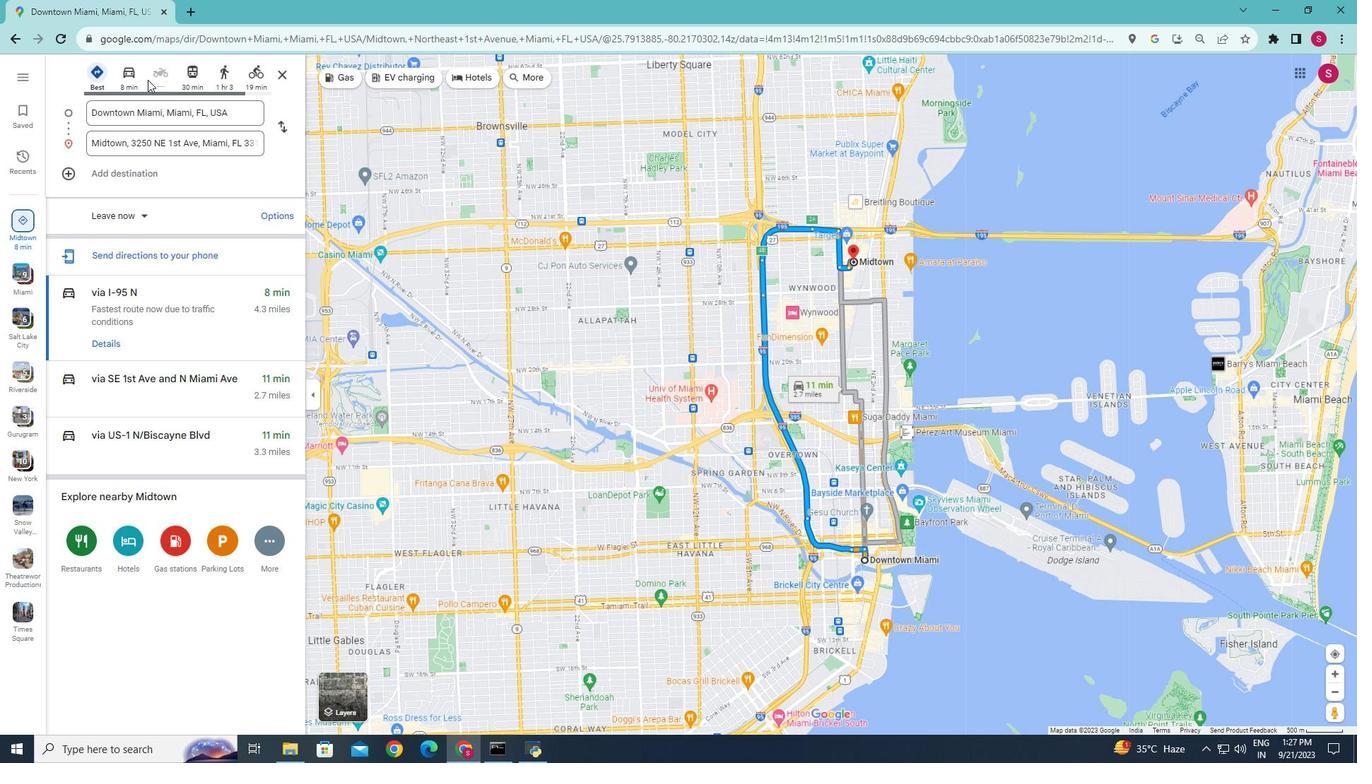 
Action: Mouse scrolled (215, 129) with delta (0, 0)
Screenshot: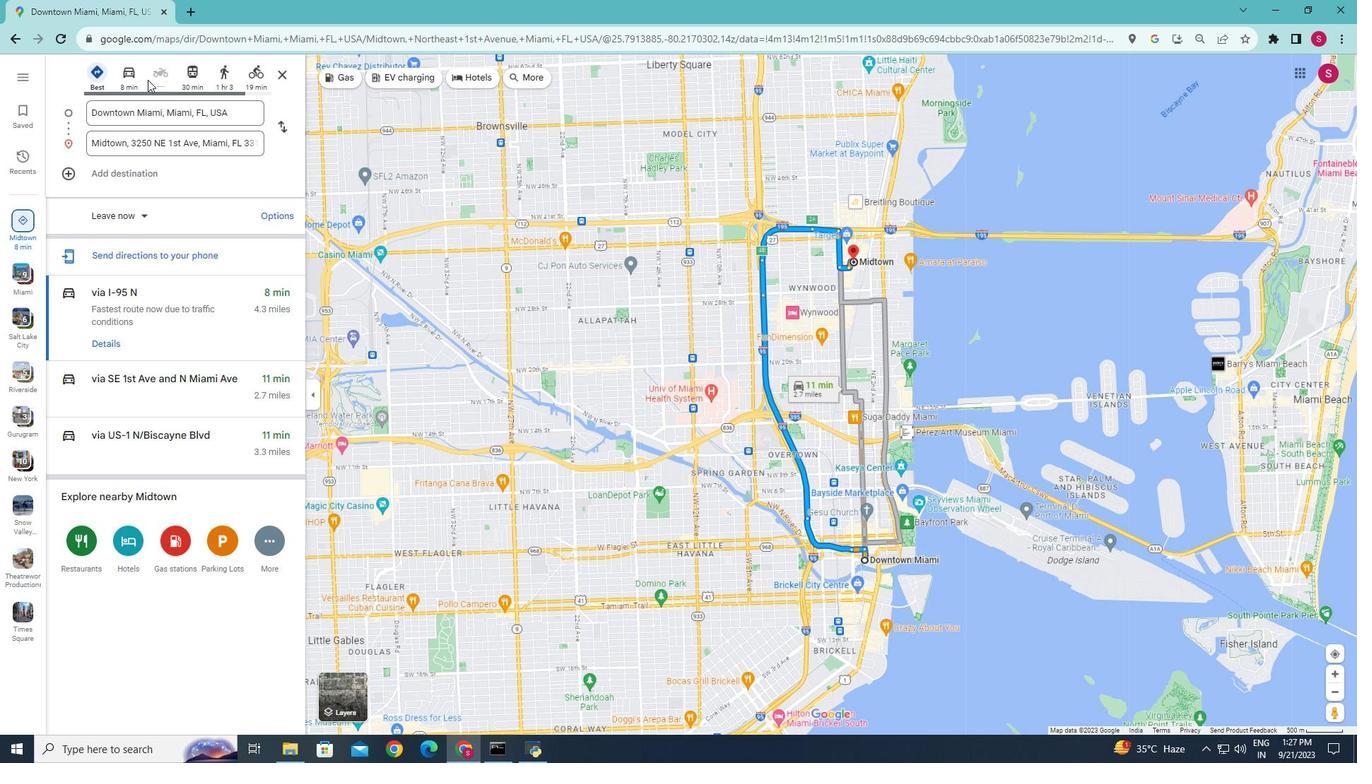 
Action: Mouse moved to (192, 65)
Screenshot: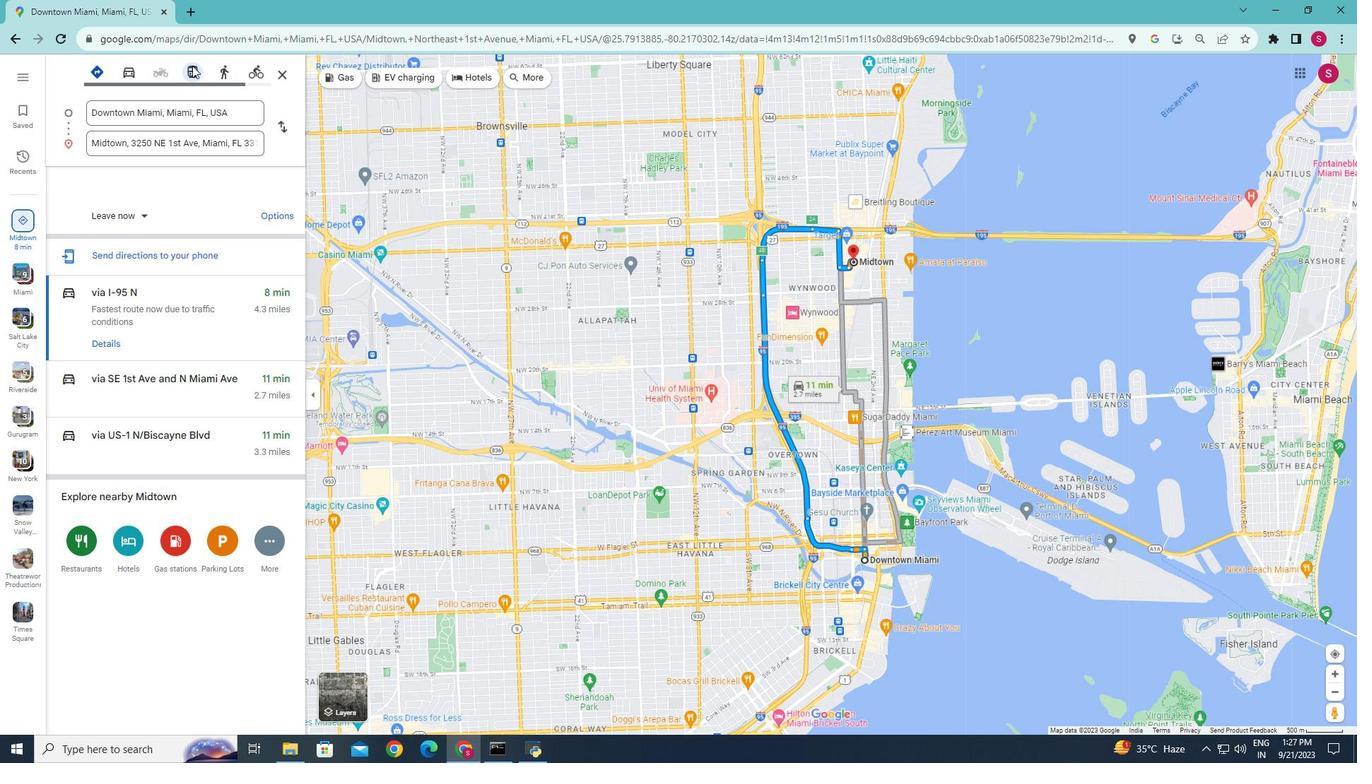 
Action: Mouse pressed left at (192, 65)
Screenshot: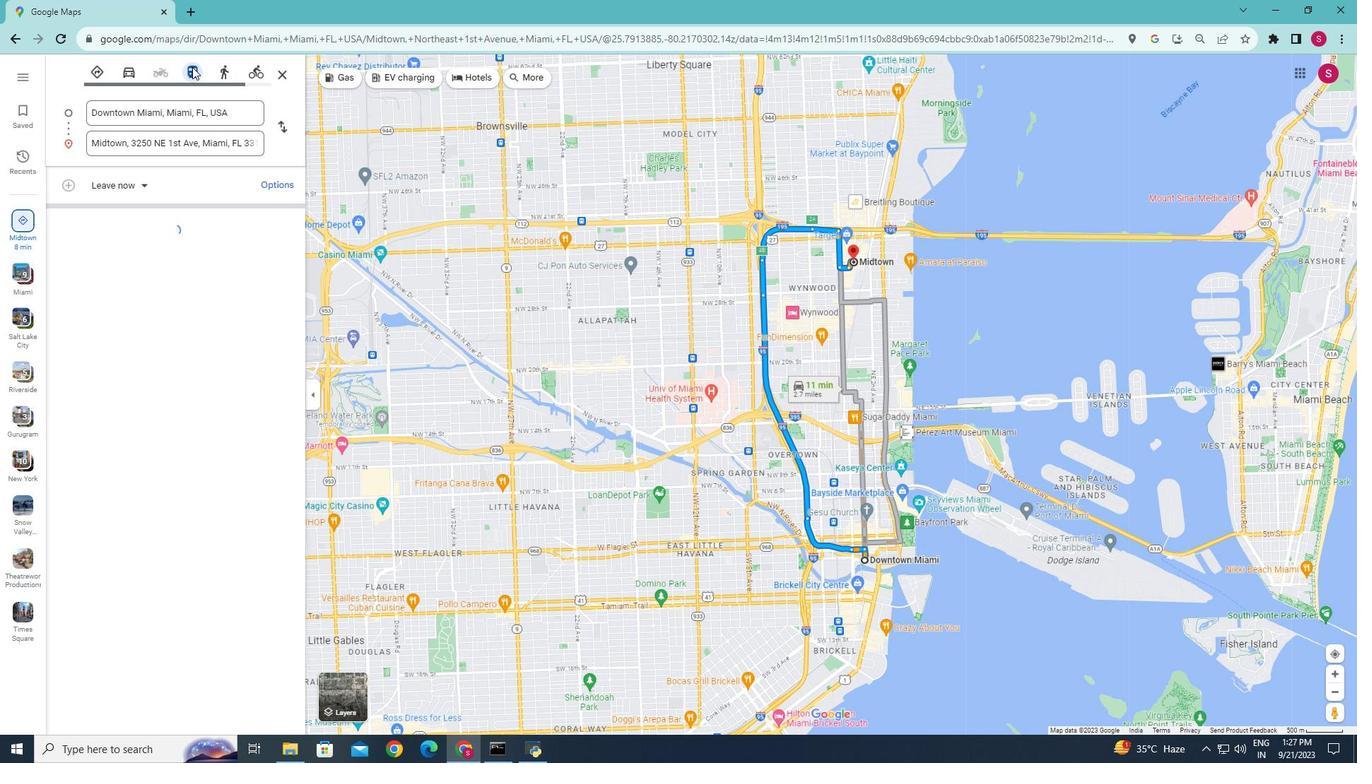 
Action: Mouse moved to (287, 182)
Screenshot: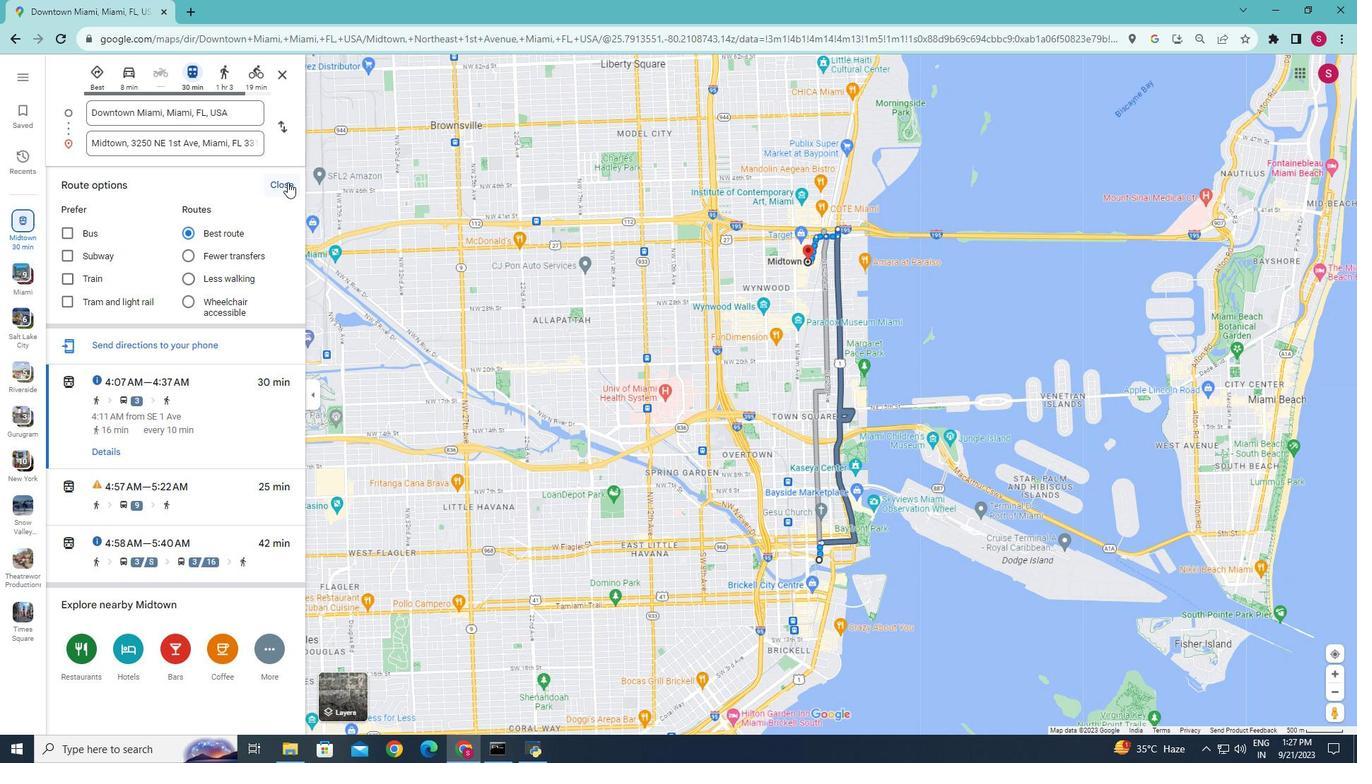 
Action: Mouse pressed left at (287, 182)
Screenshot: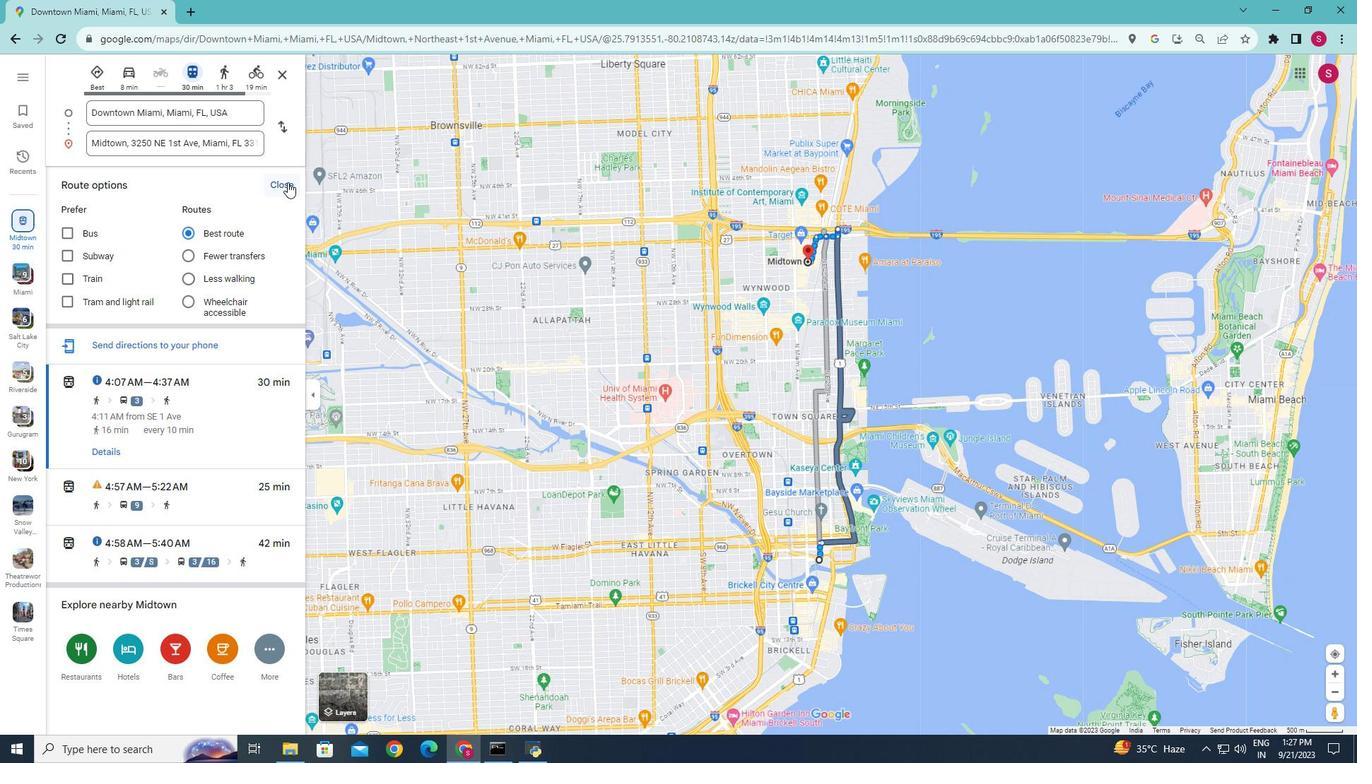 
Action: Mouse moved to (67, 232)
Screenshot: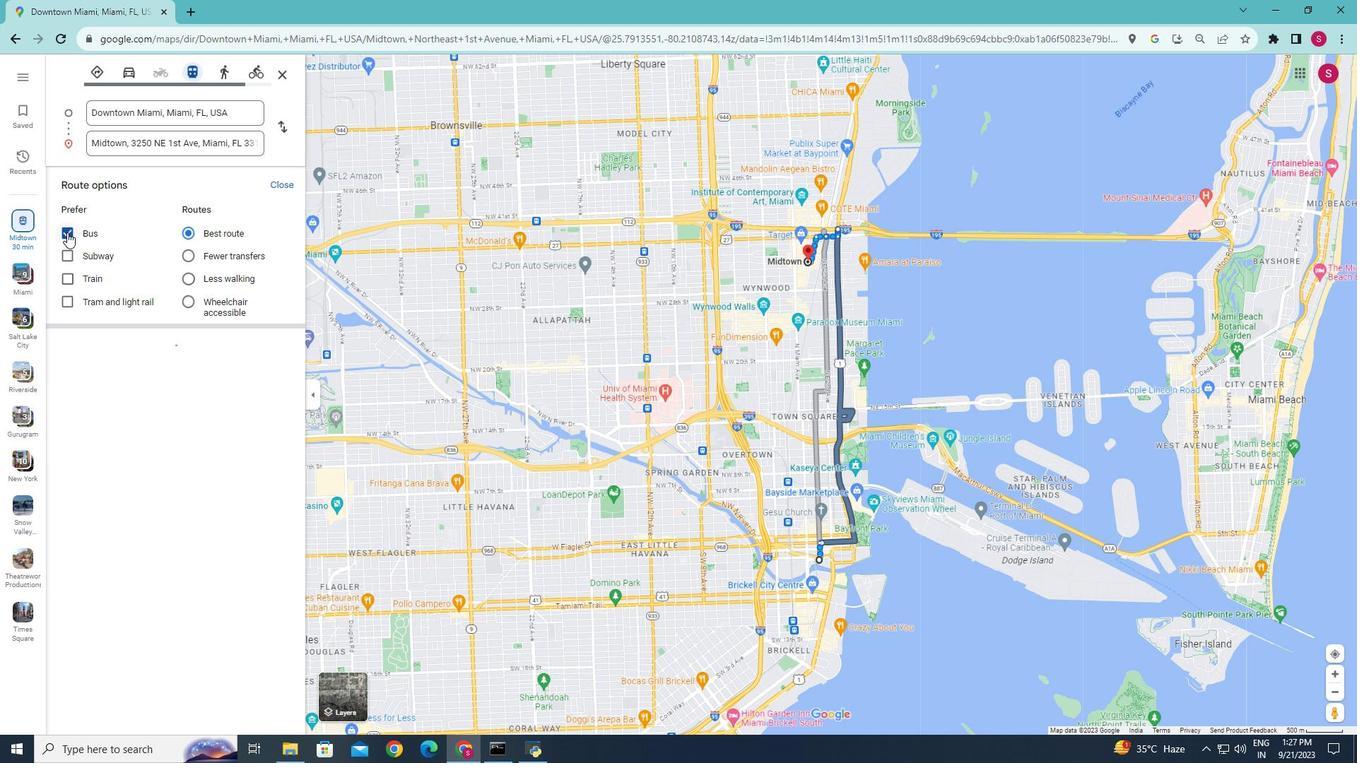 
Action: Mouse pressed left at (67, 232)
Screenshot: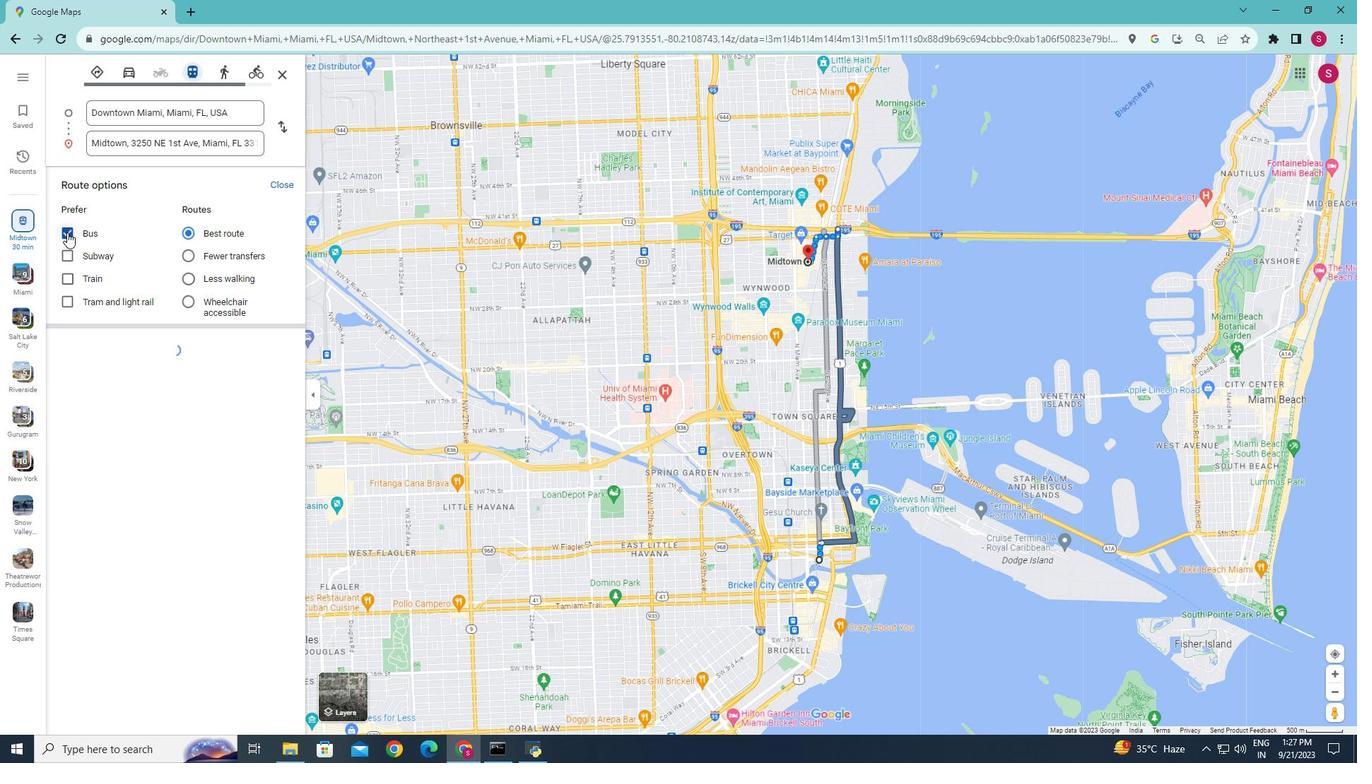 
Action: Mouse moved to (194, 378)
Screenshot: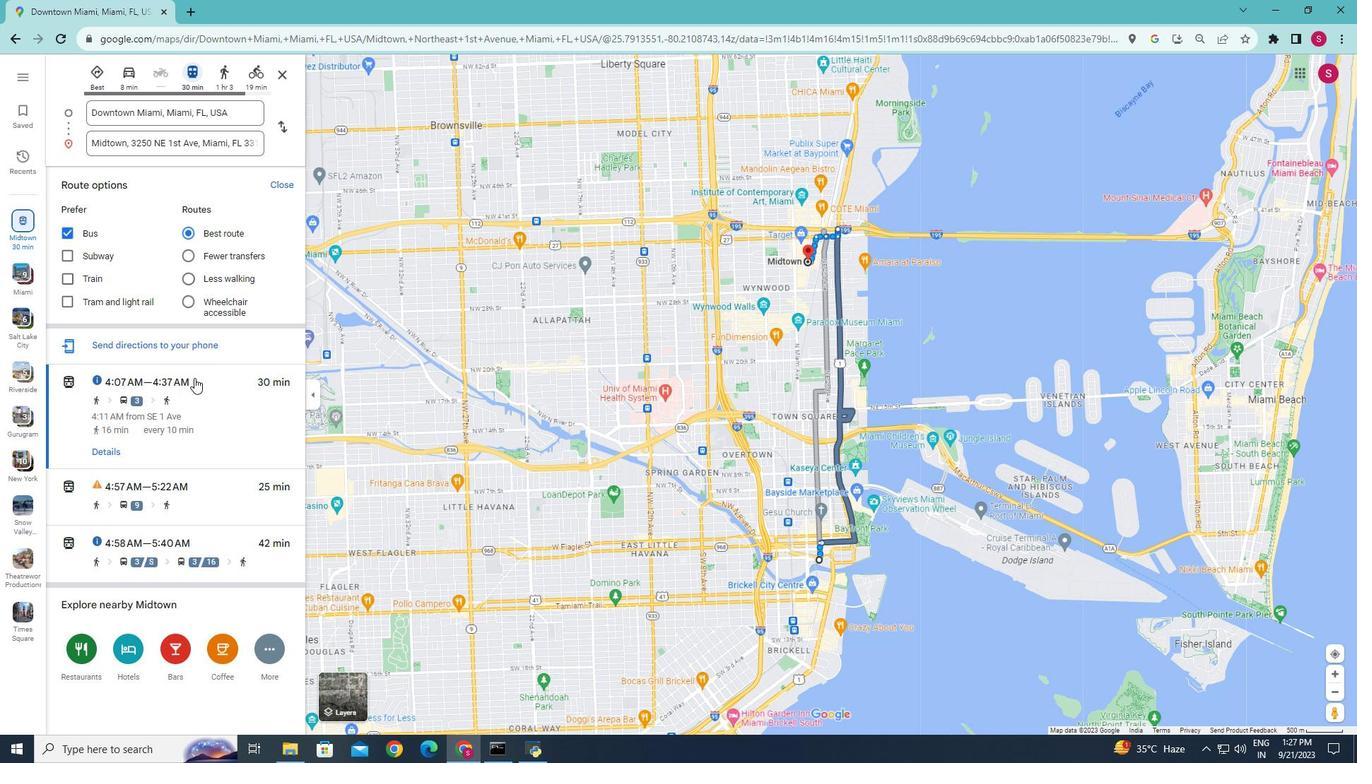 
Action: Mouse scrolled (194, 377) with delta (0, 0)
Screenshot: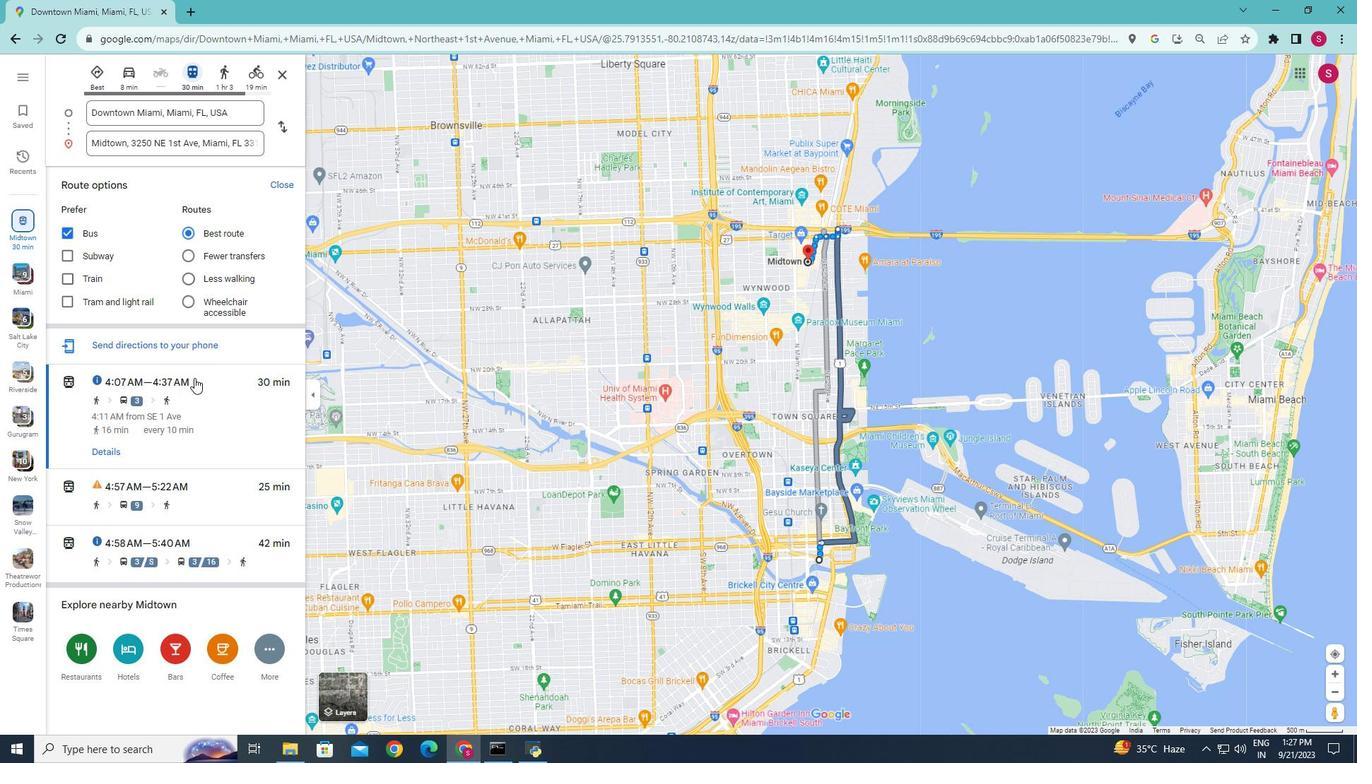 
Action: Mouse moved to (113, 454)
Screenshot: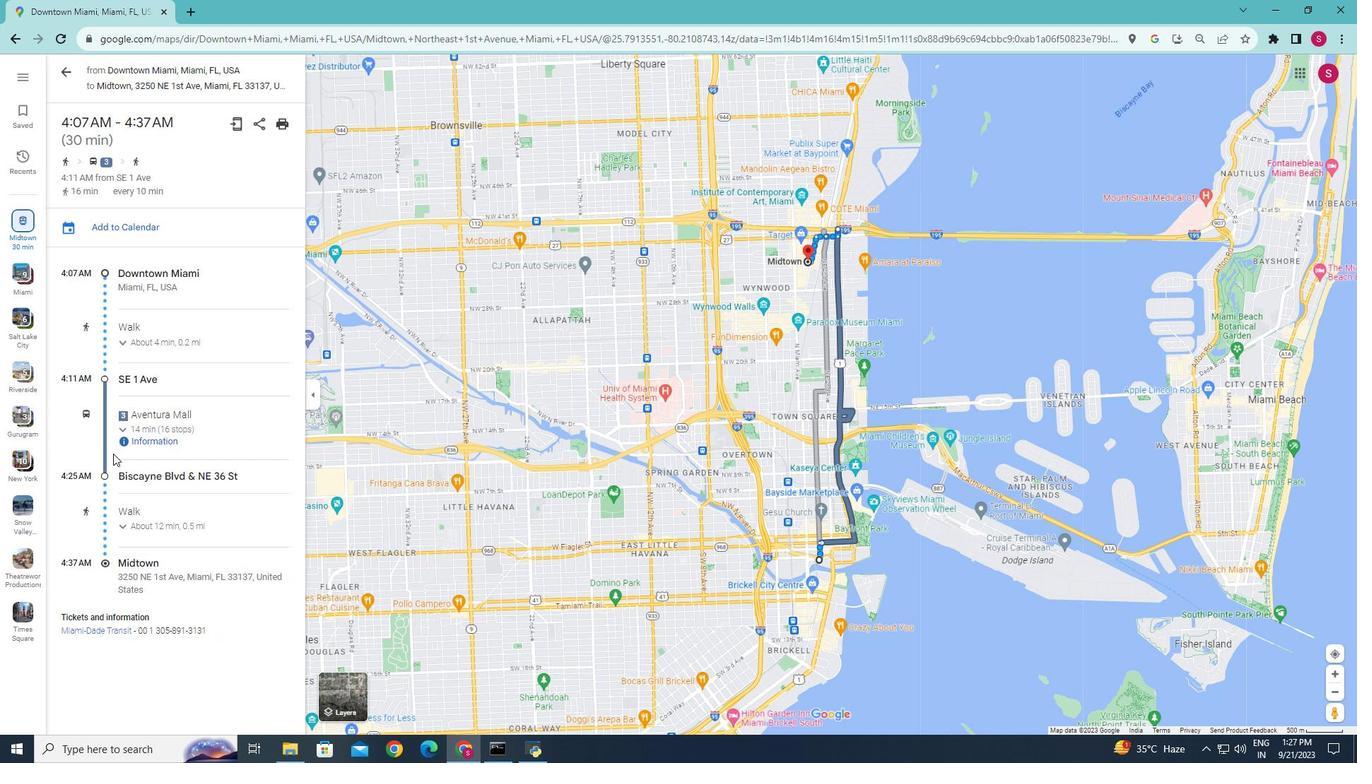 
Action: Mouse pressed left at (113, 454)
Screenshot: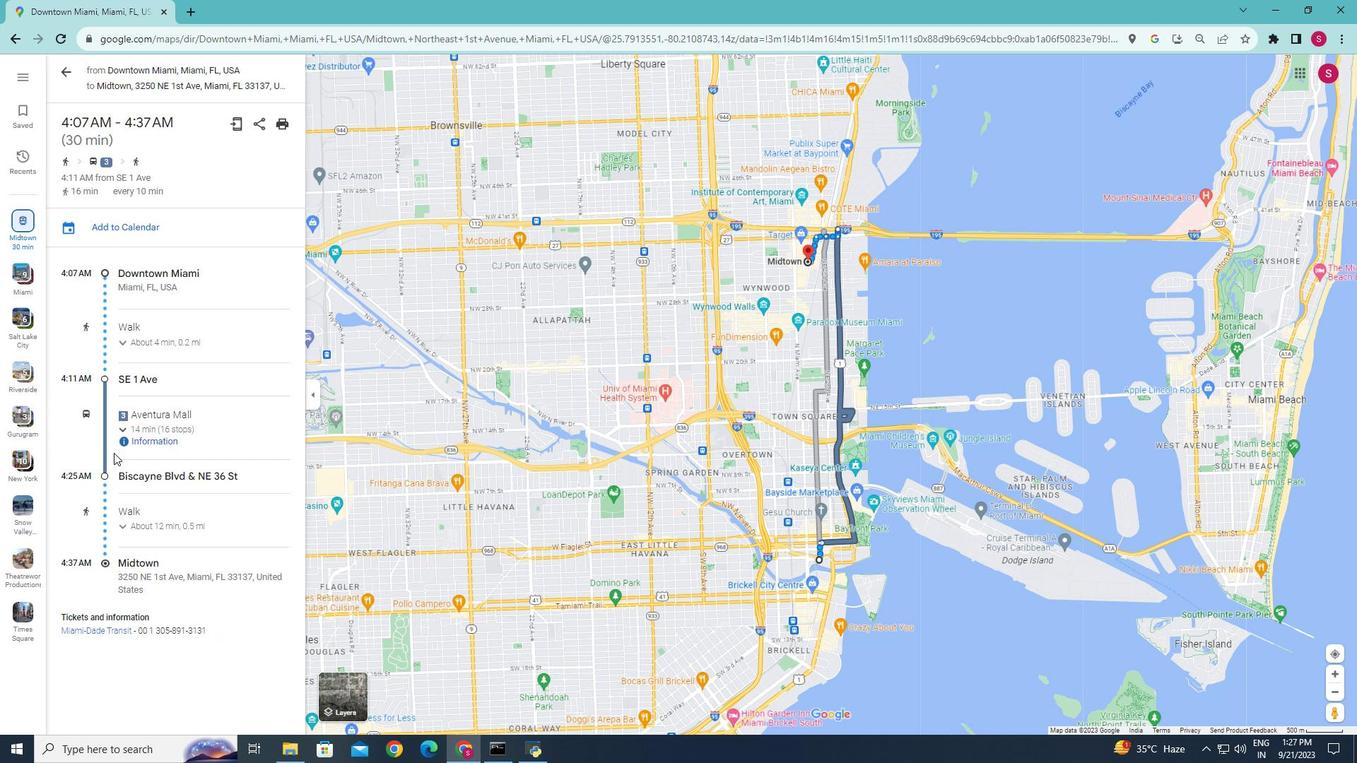 
Action: Mouse moved to (225, 316)
Screenshot: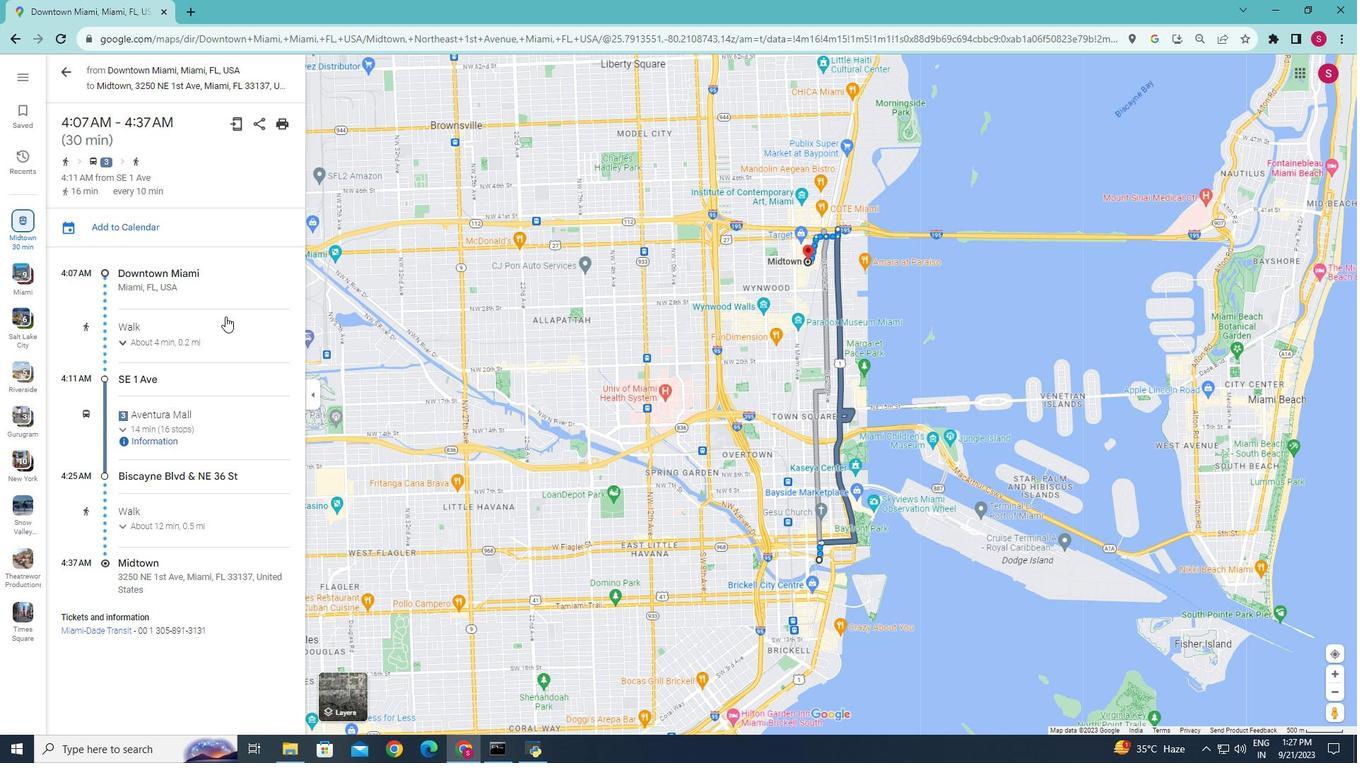 
Action: Mouse scrolled (225, 315) with delta (0, 0)
Screenshot: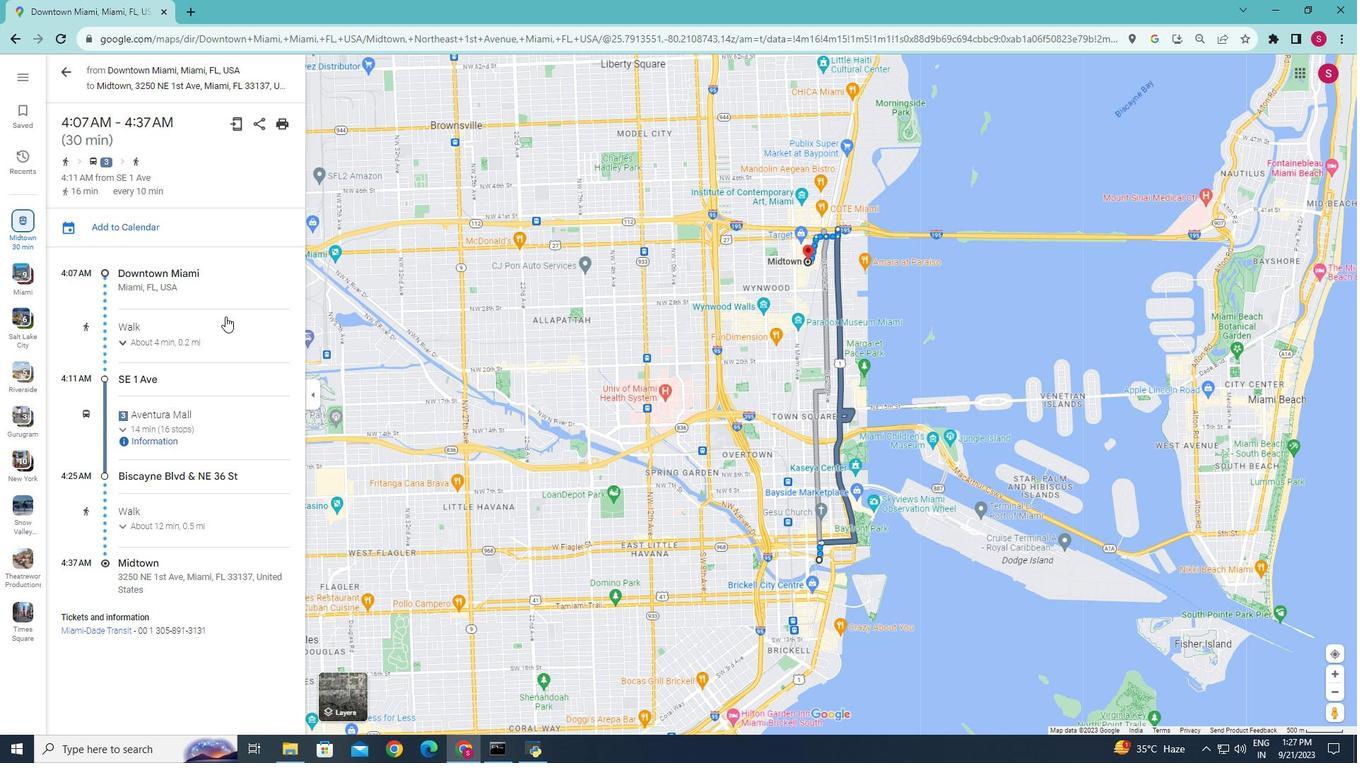 
Action: Mouse scrolled (225, 315) with delta (0, 0)
Screenshot: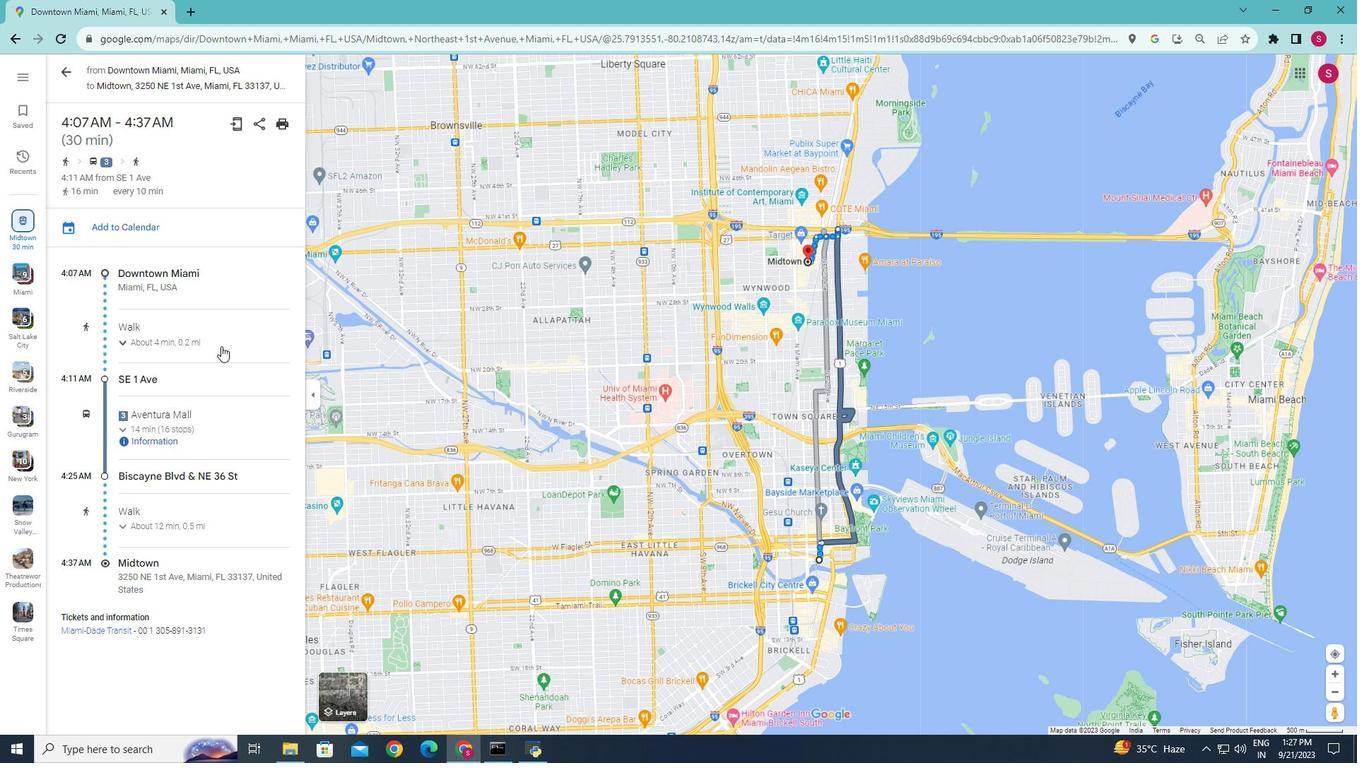 
Action: Mouse scrolled (225, 315) with delta (0, 0)
Screenshot: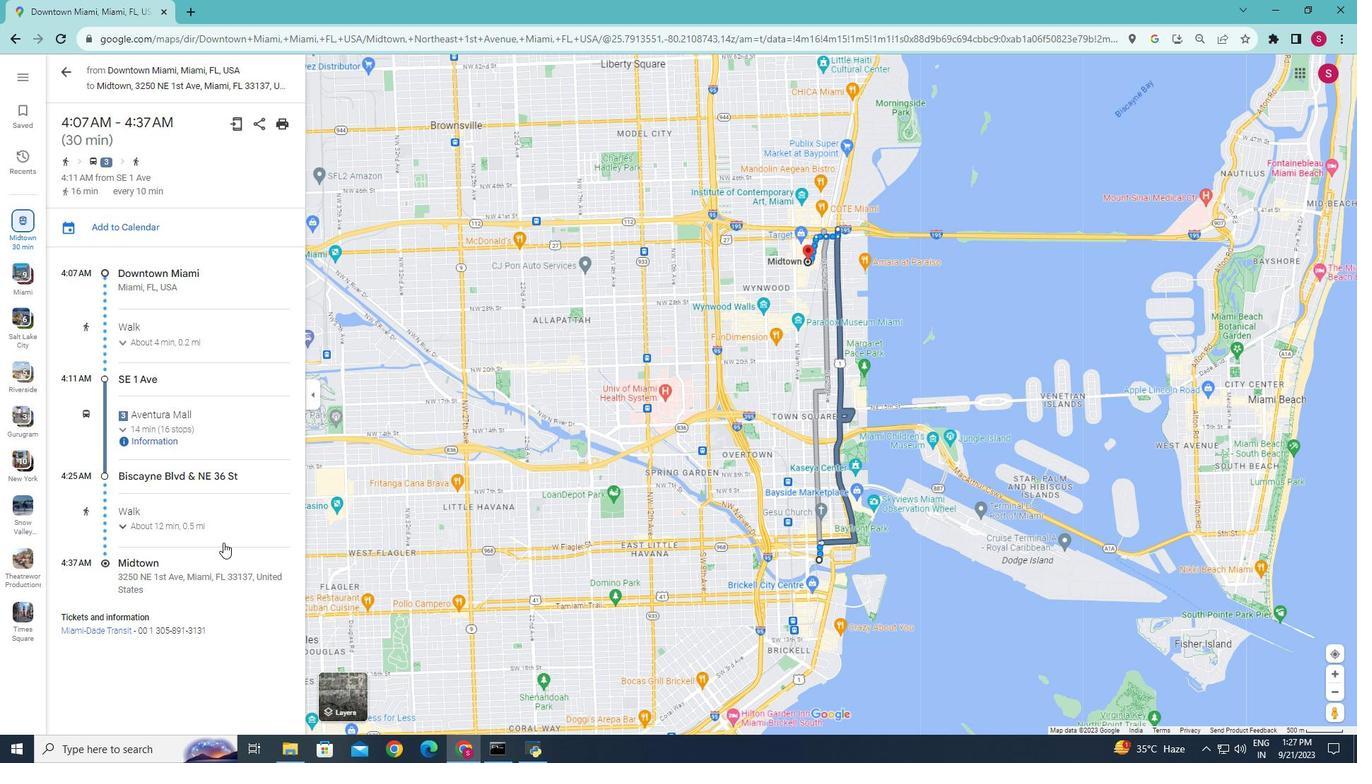 
Action: Mouse scrolled (225, 315) with delta (0, 0)
Screenshot: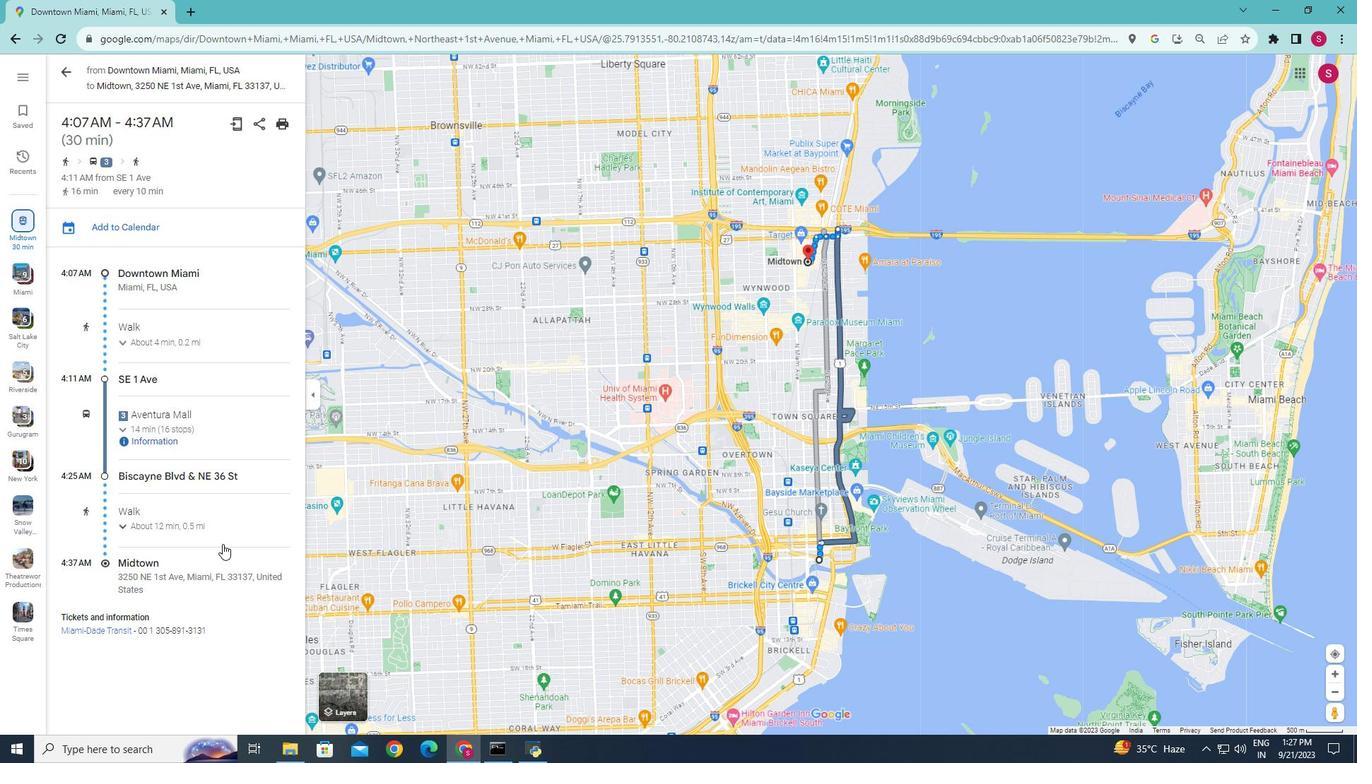 
Action: Mouse moved to (245, 544)
Screenshot: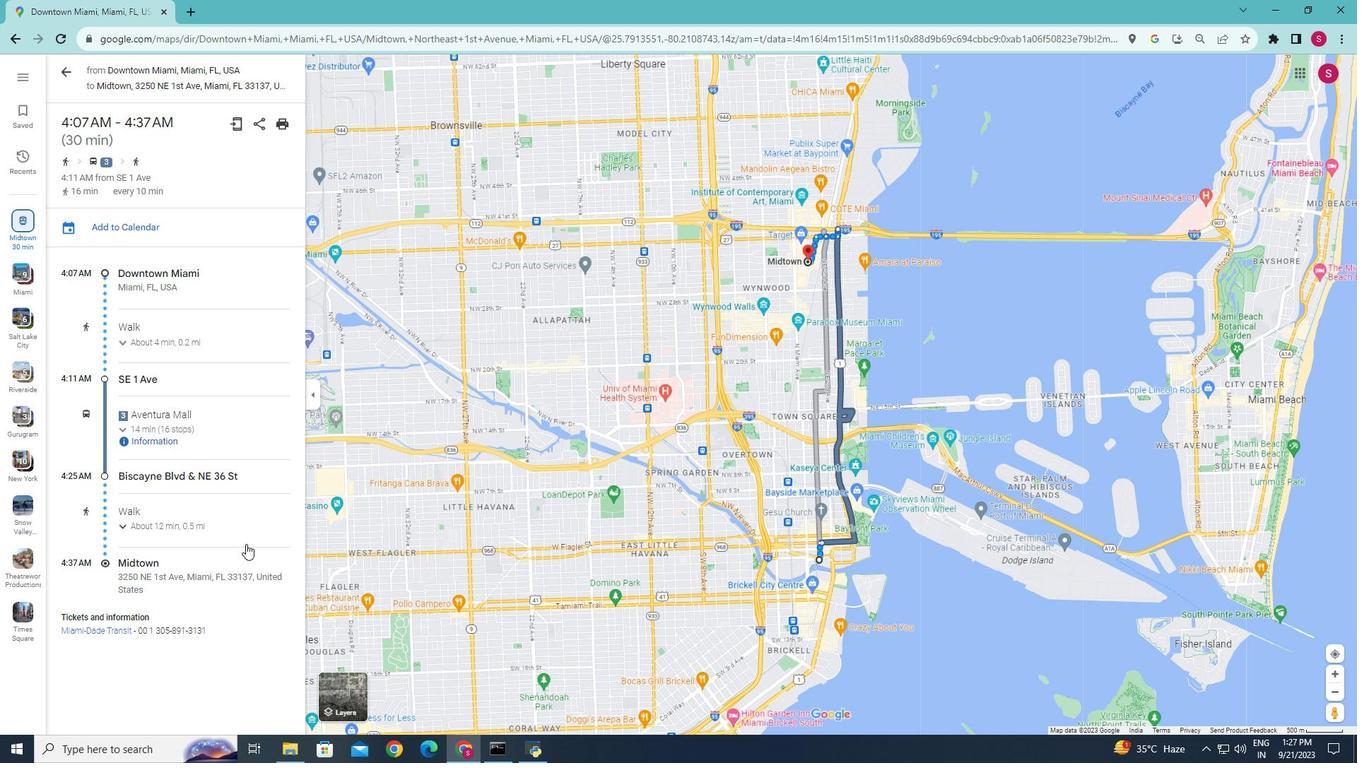 
